 Task: Search one way flight ticket for 3 adults, 3 children in business from Greensboro: Piedmont Triad International Airport to Jacksonville: Albert J. Ellis Airport on 8-3-2023. Choice of flights is Frontier. Number of bags: 4 checked bags. Price is upto 74000. Outbound departure time preference is 4:30.
Action: Mouse moved to (279, 374)
Screenshot: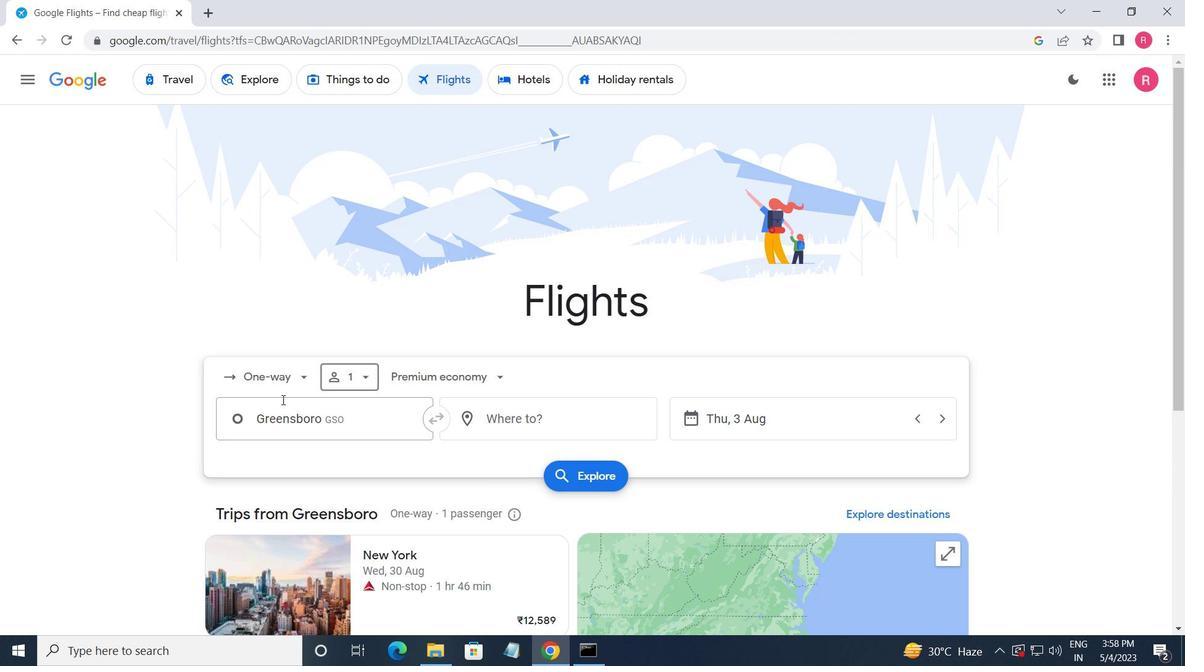 
Action: Mouse pressed left at (279, 374)
Screenshot: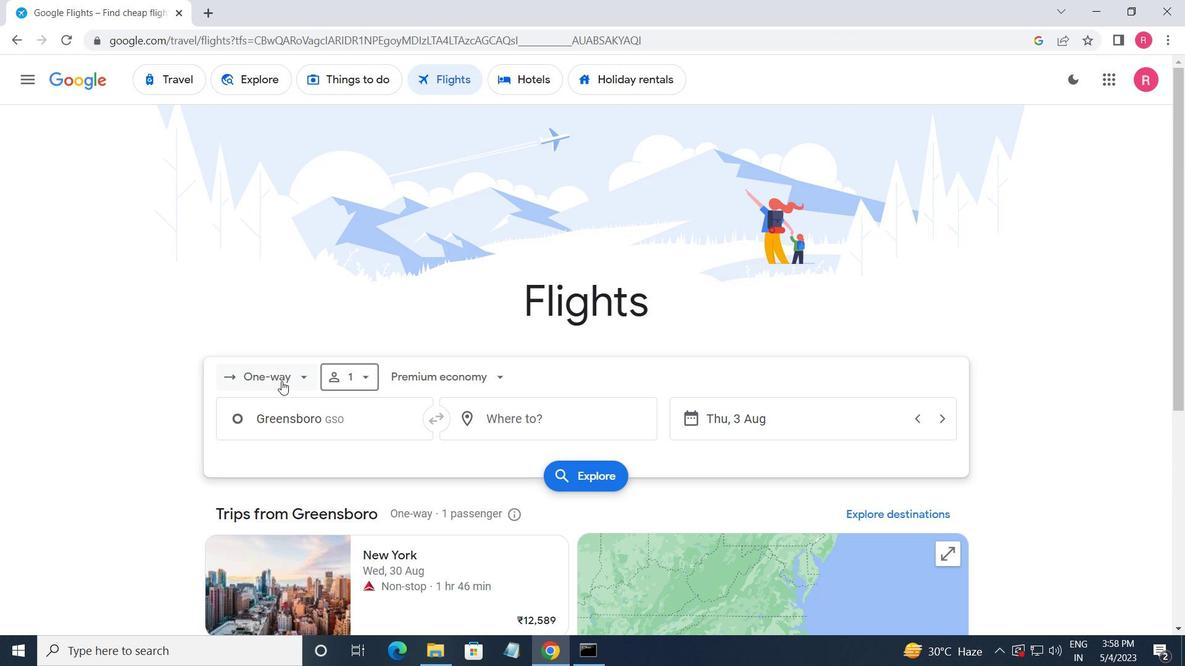 
Action: Mouse moved to (291, 459)
Screenshot: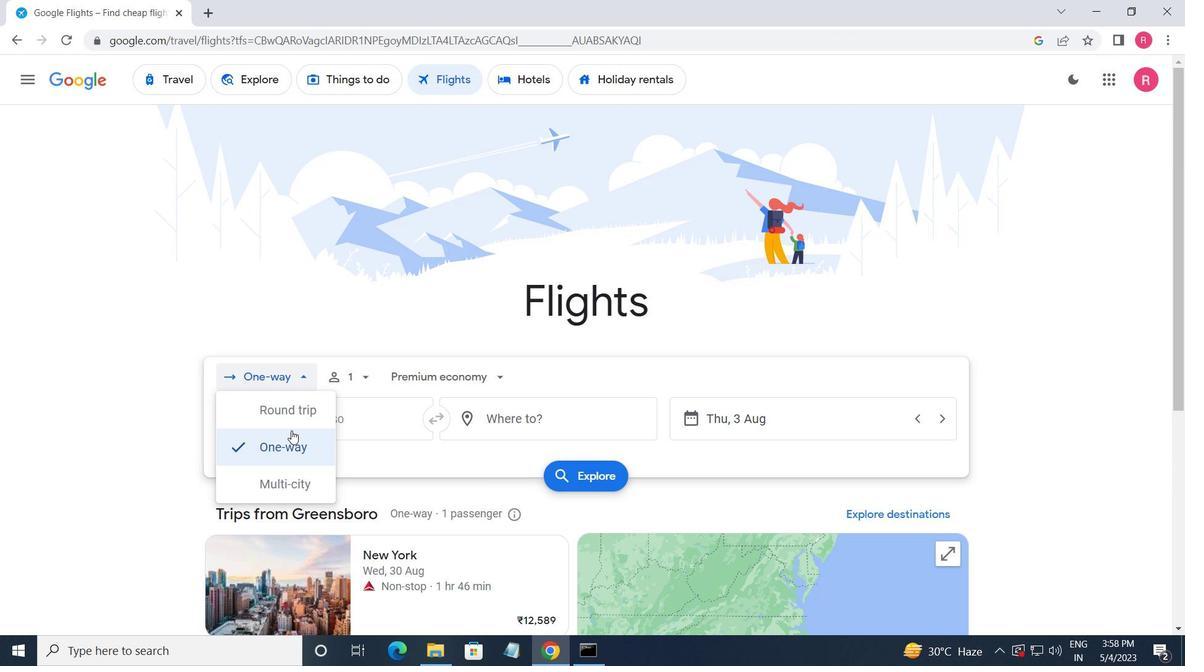 
Action: Mouse pressed left at (291, 459)
Screenshot: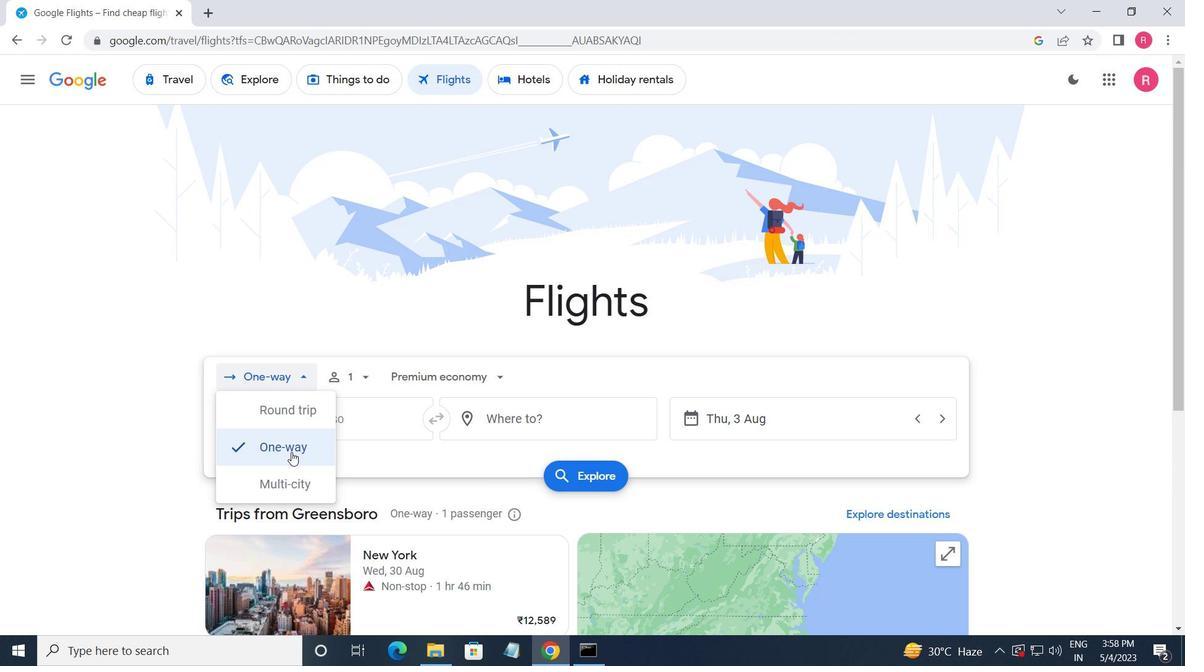 
Action: Mouse moved to (338, 390)
Screenshot: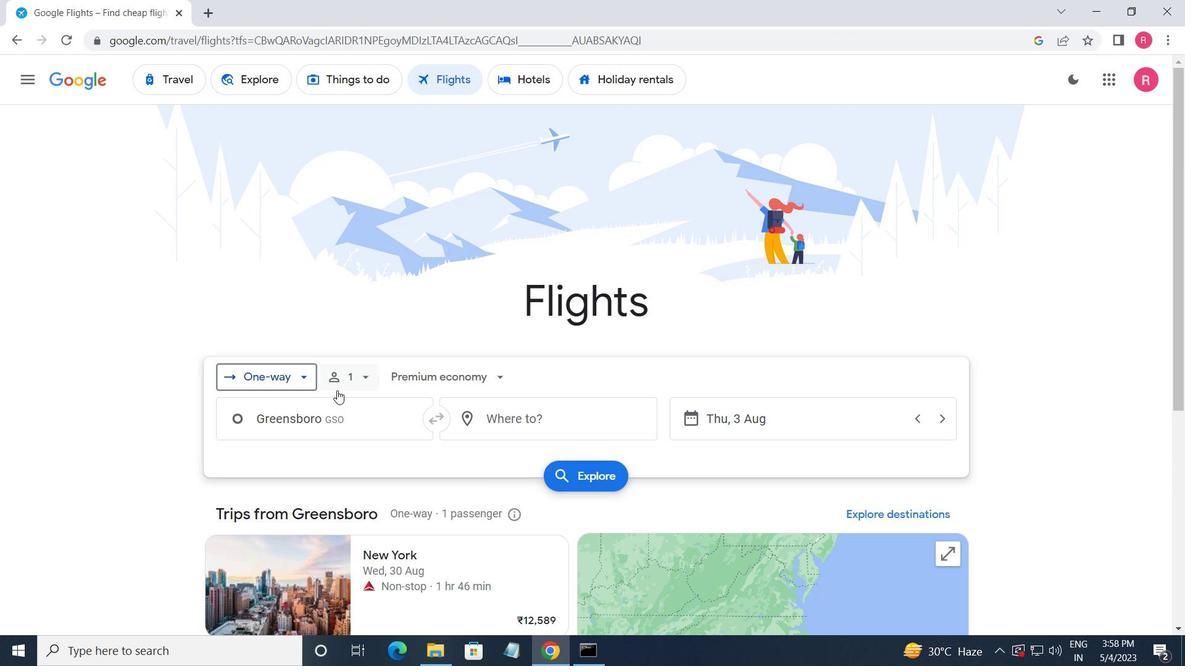 
Action: Mouse pressed left at (338, 390)
Screenshot: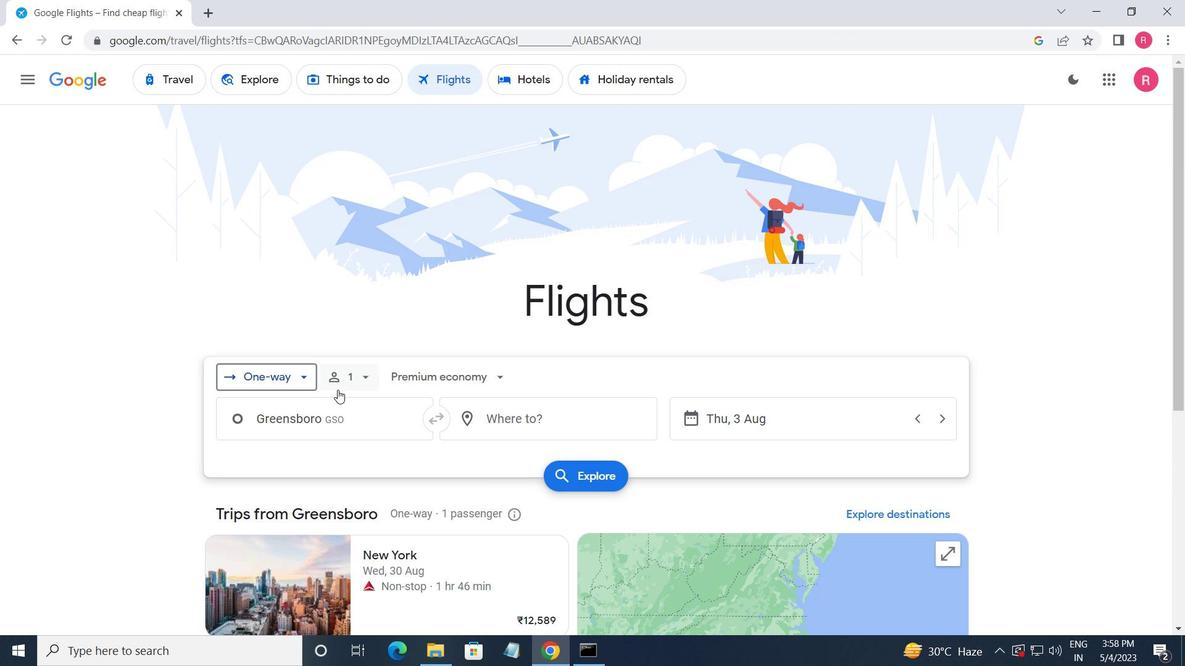 
Action: Mouse moved to (482, 405)
Screenshot: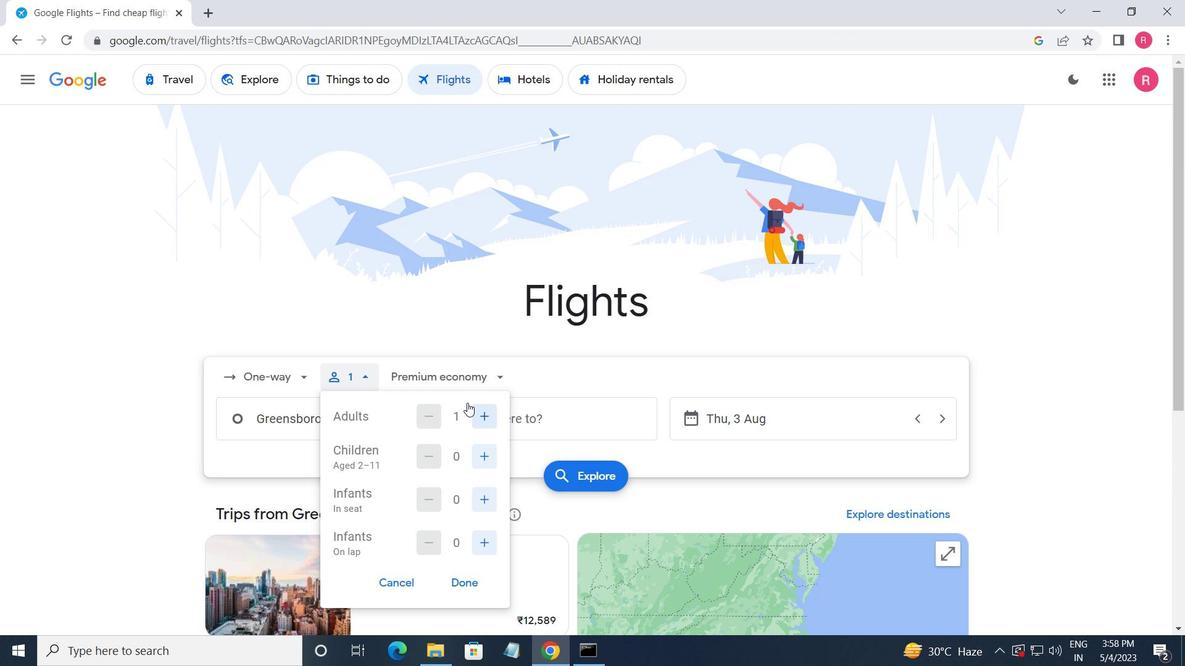 
Action: Mouse pressed left at (482, 405)
Screenshot: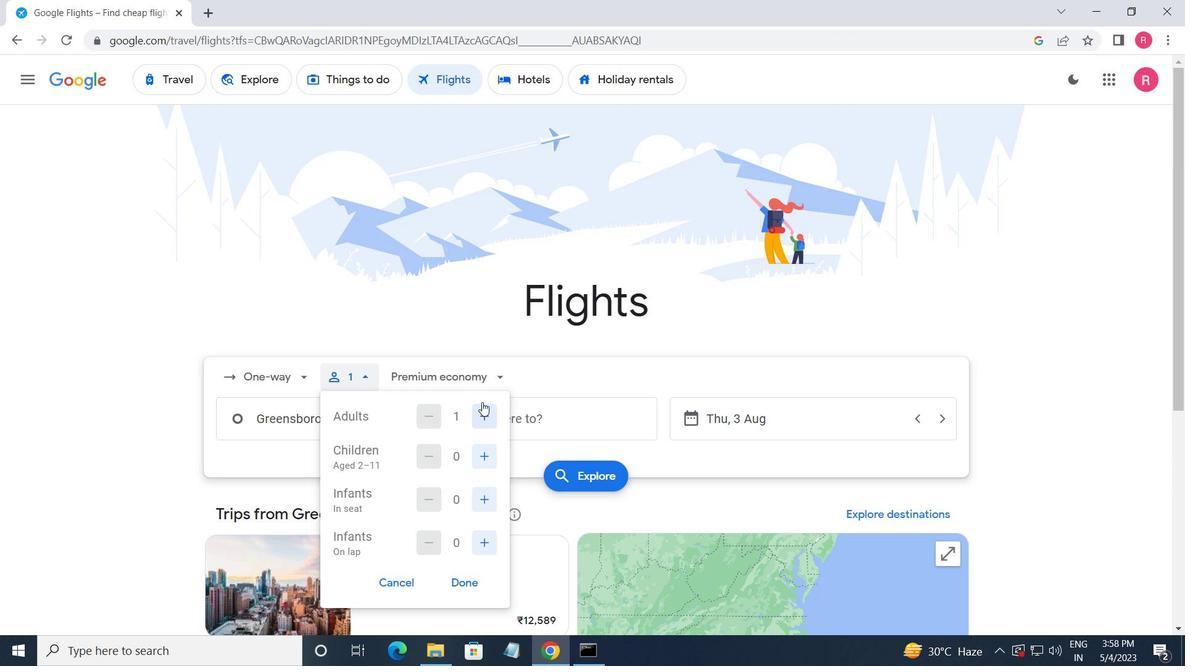 
Action: Mouse moved to (482, 407)
Screenshot: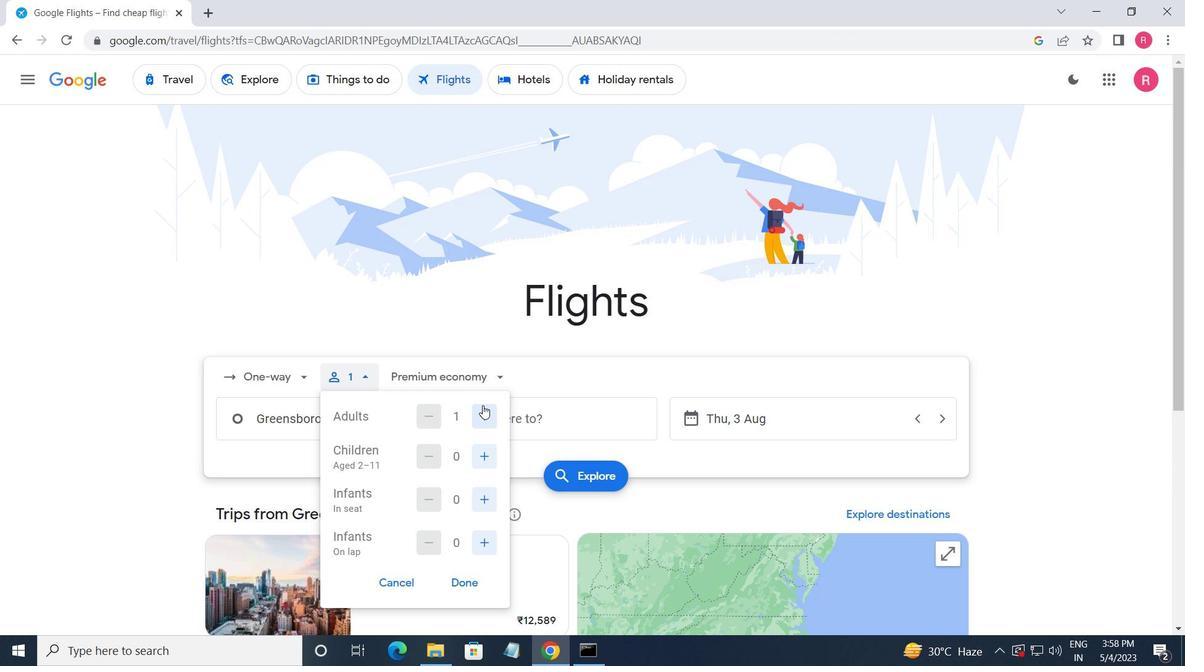 
Action: Mouse pressed left at (482, 407)
Screenshot: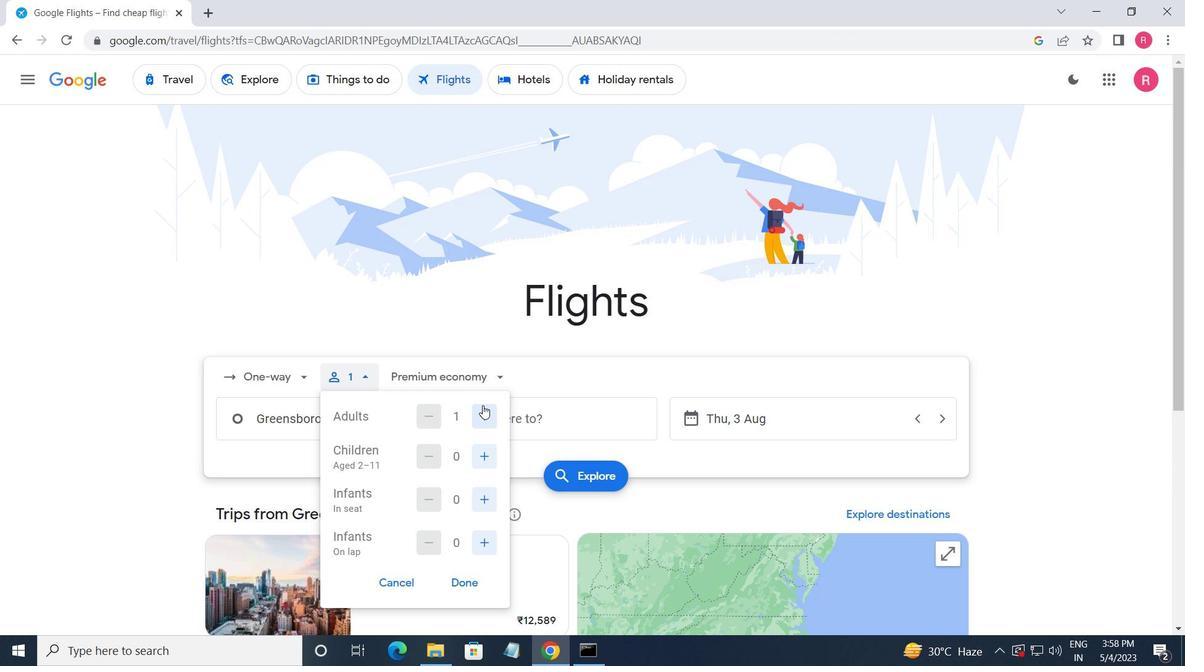 
Action: Mouse moved to (481, 460)
Screenshot: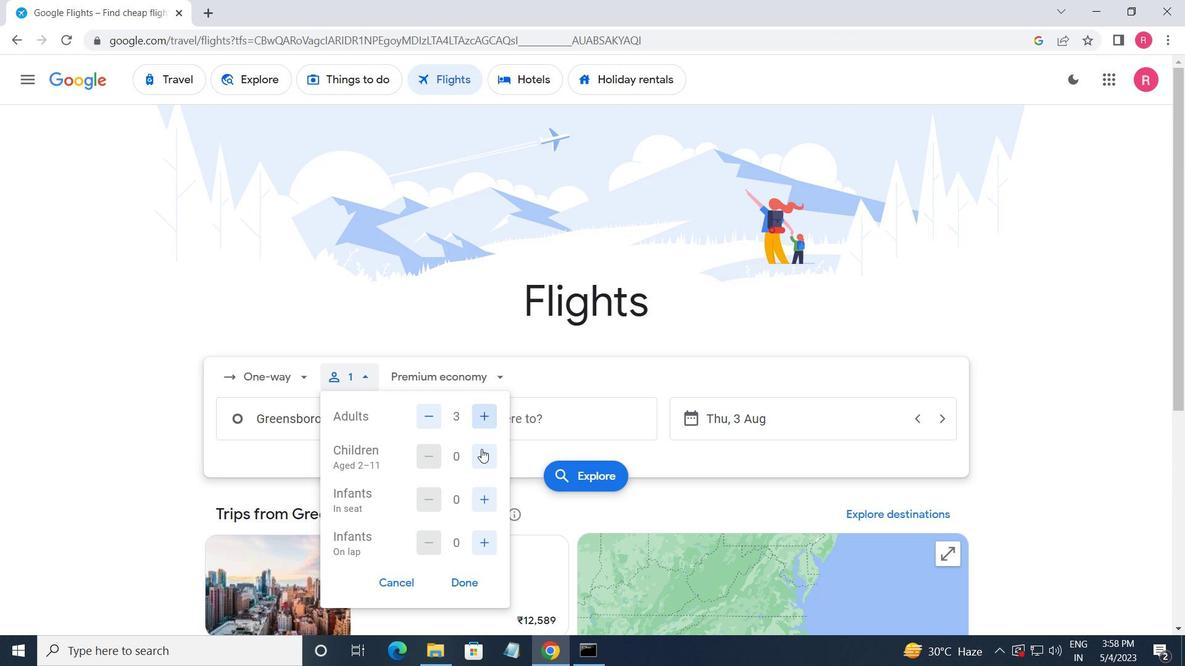 
Action: Mouse pressed left at (481, 460)
Screenshot: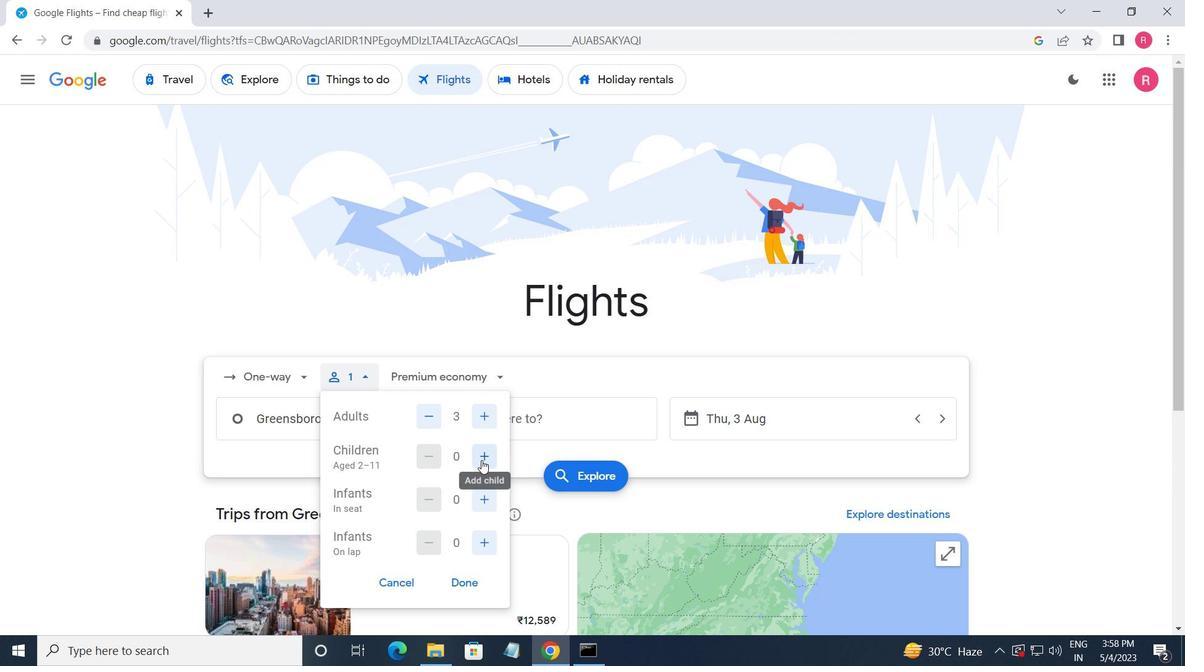 
Action: Mouse pressed left at (481, 460)
Screenshot: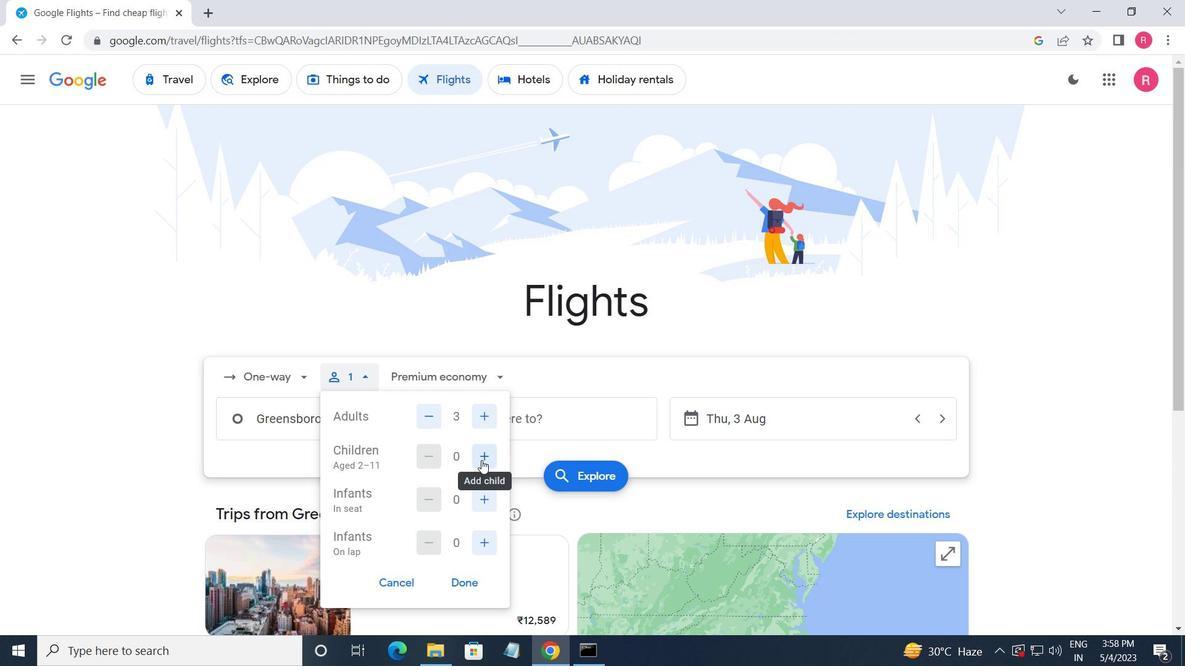 
Action: Mouse pressed left at (481, 460)
Screenshot: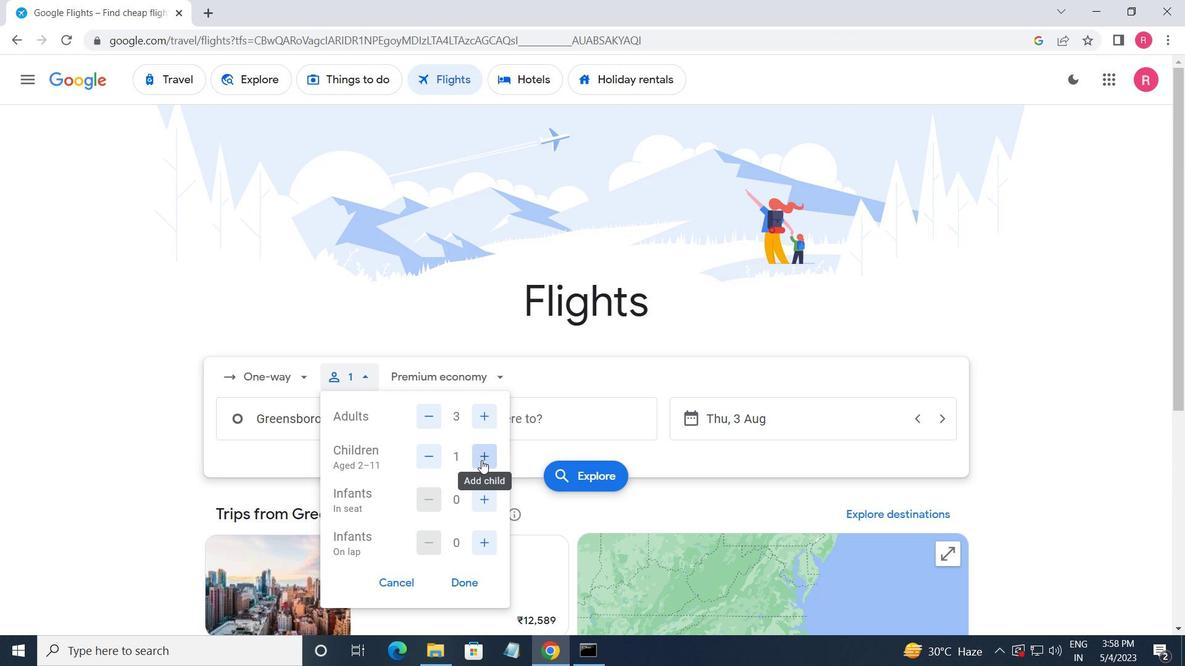 
Action: Mouse moved to (476, 379)
Screenshot: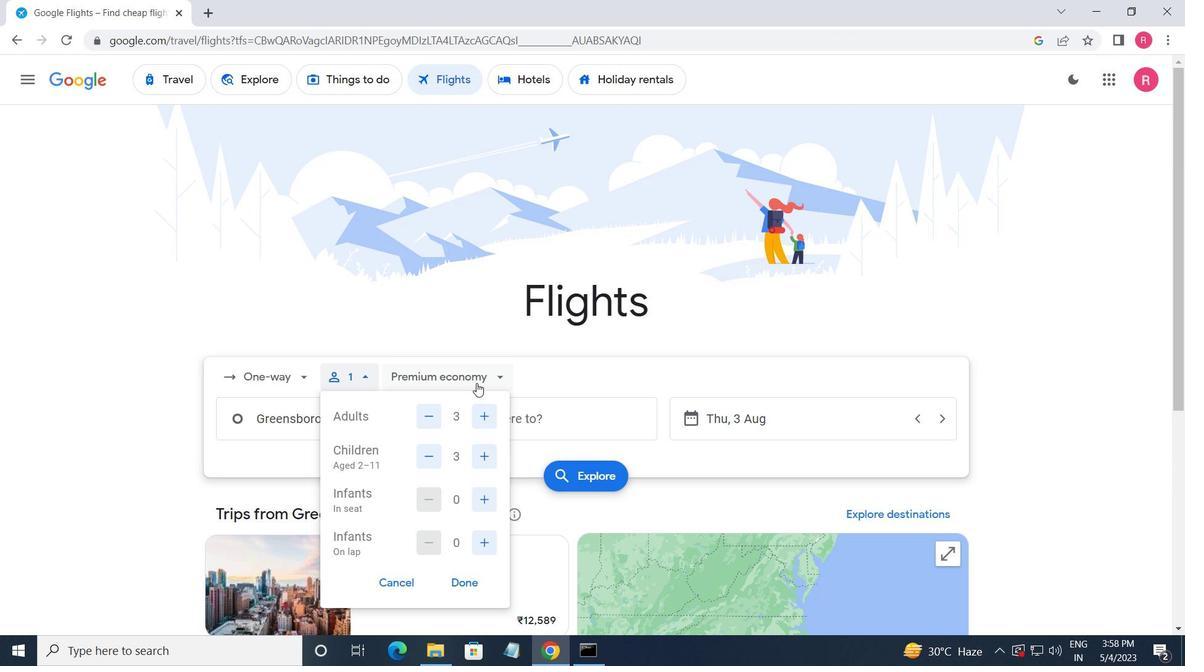 
Action: Mouse pressed left at (476, 379)
Screenshot: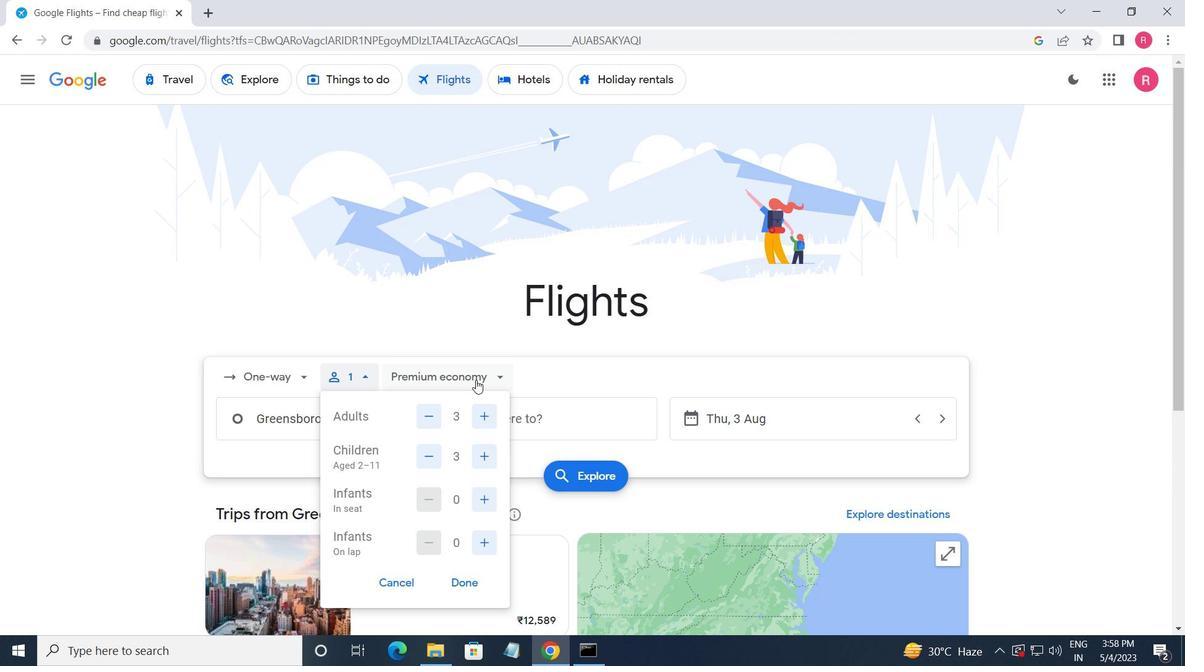 
Action: Mouse moved to (459, 477)
Screenshot: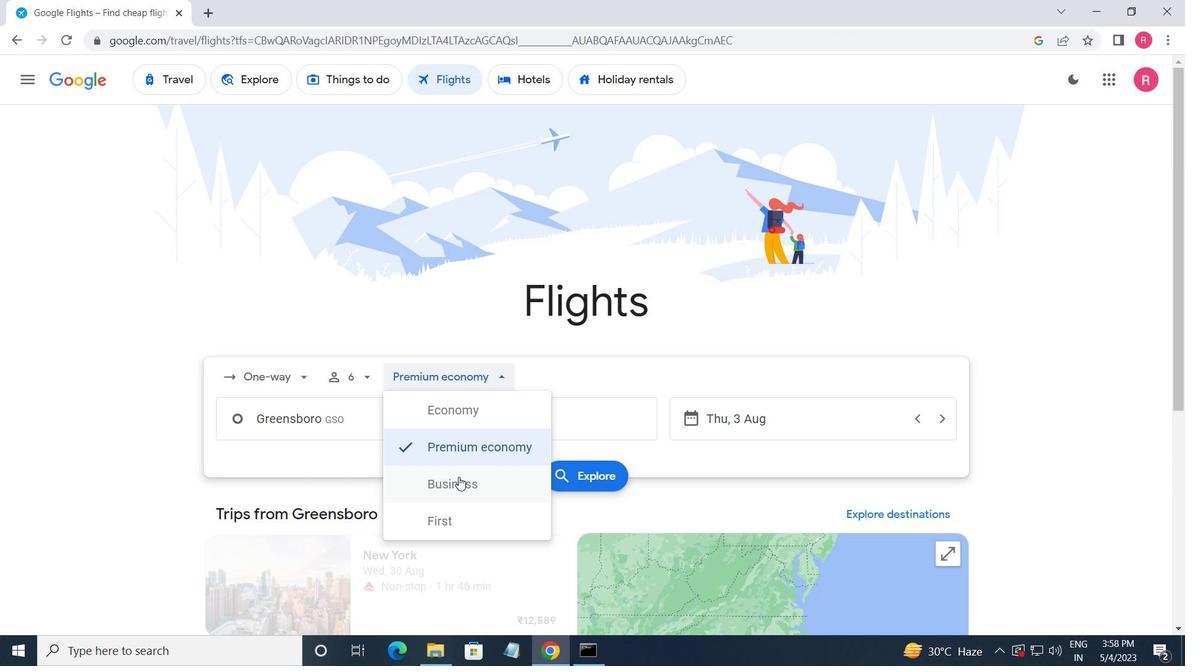 
Action: Mouse pressed left at (459, 477)
Screenshot: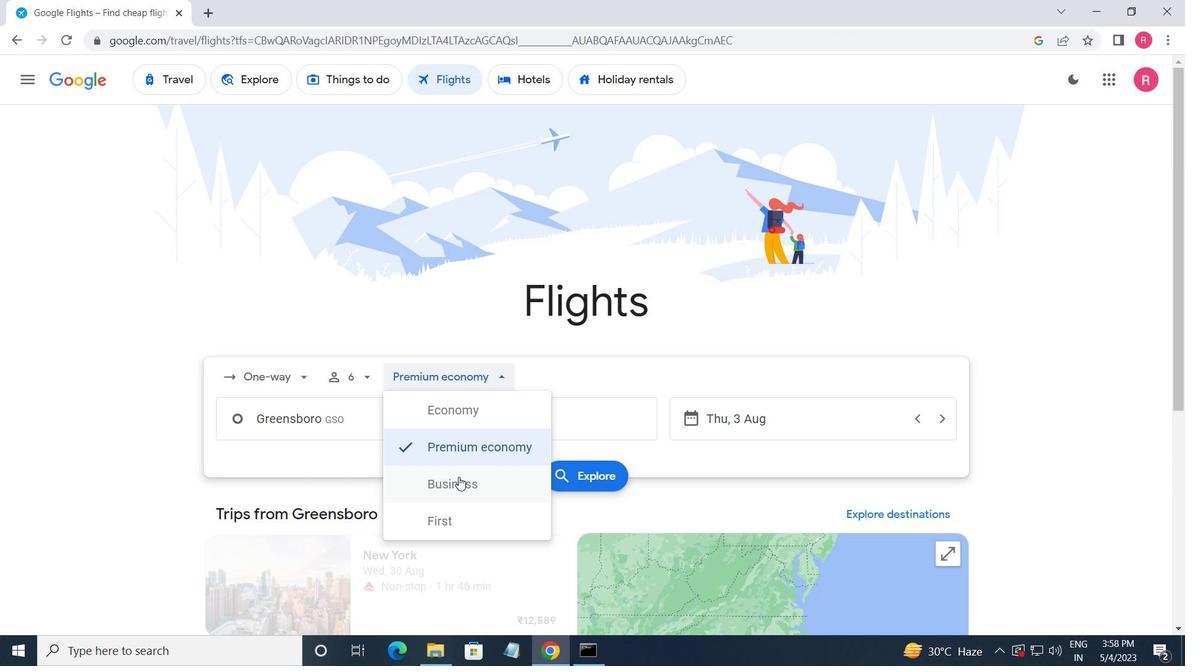 
Action: Mouse moved to (391, 430)
Screenshot: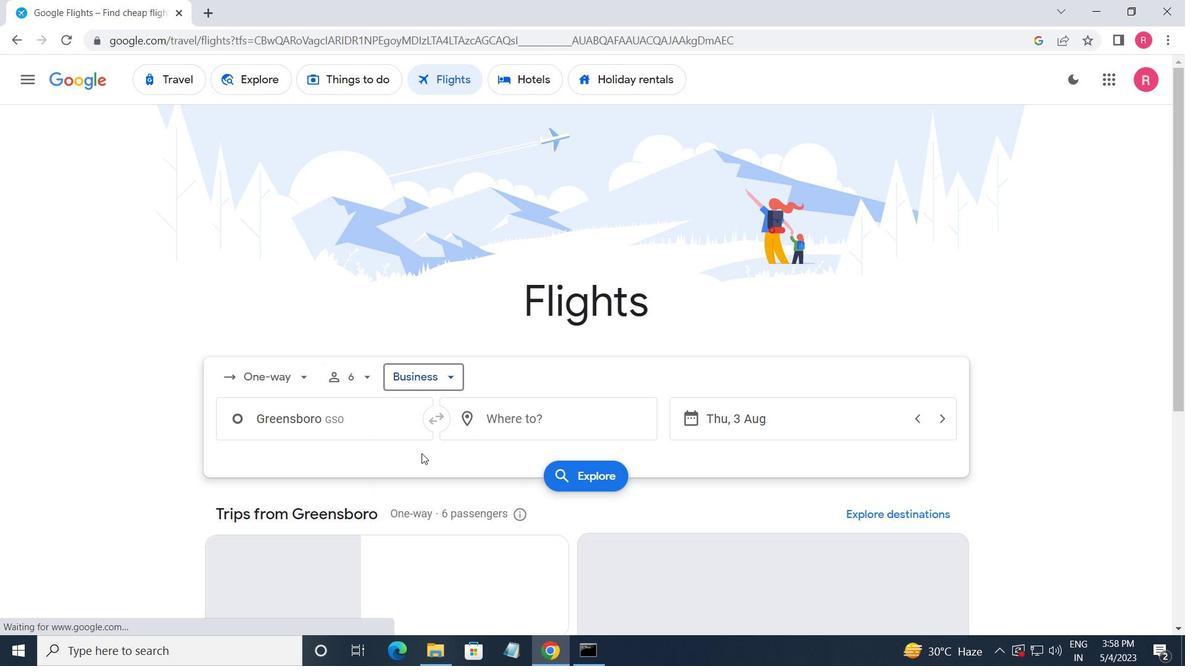 
Action: Mouse pressed left at (391, 430)
Screenshot: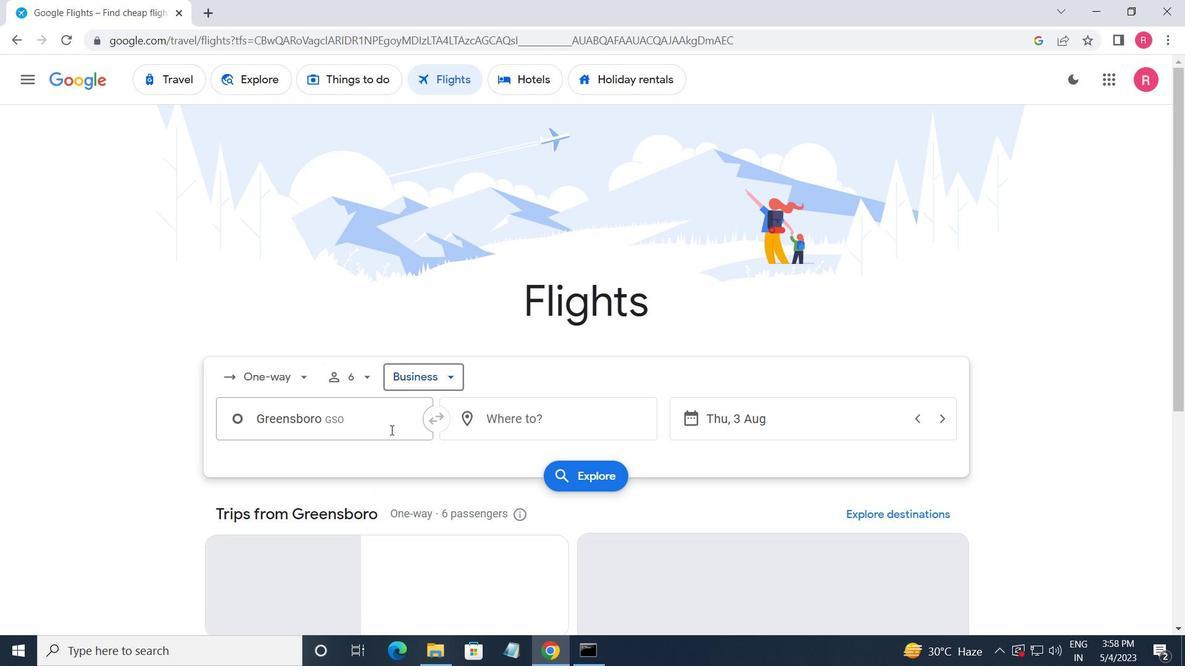 
Action: Mouse moved to (386, 499)
Screenshot: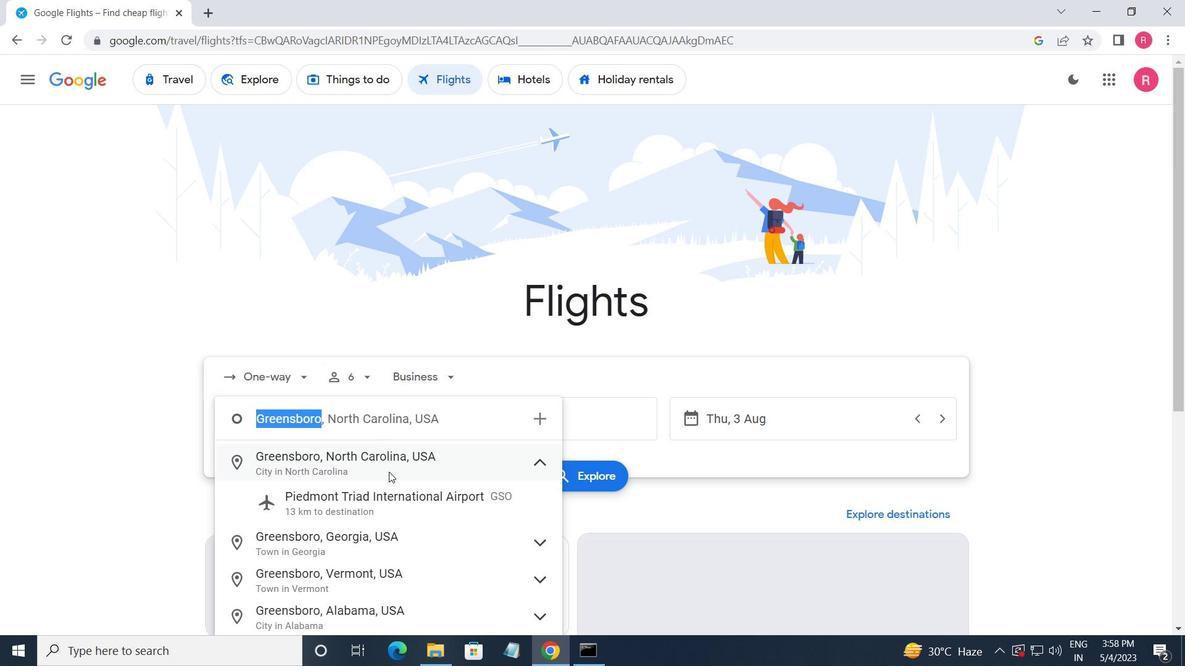 
Action: Mouse pressed left at (386, 499)
Screenshot: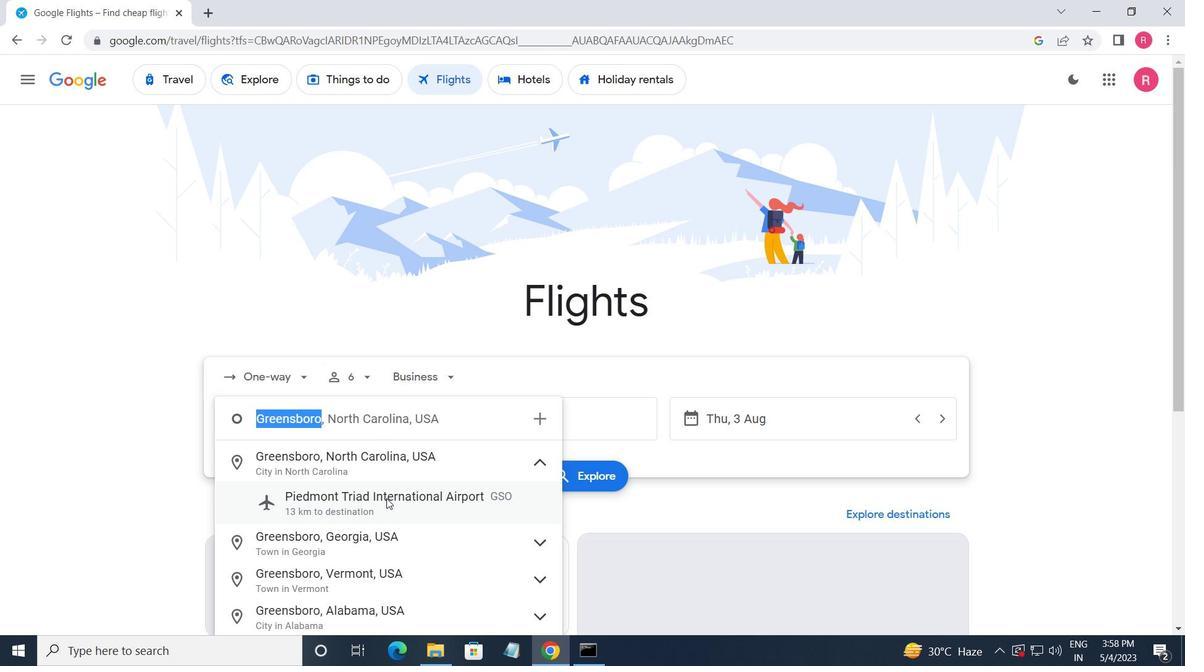 
Action: Mouse moved to (527, 431)
Screenshot: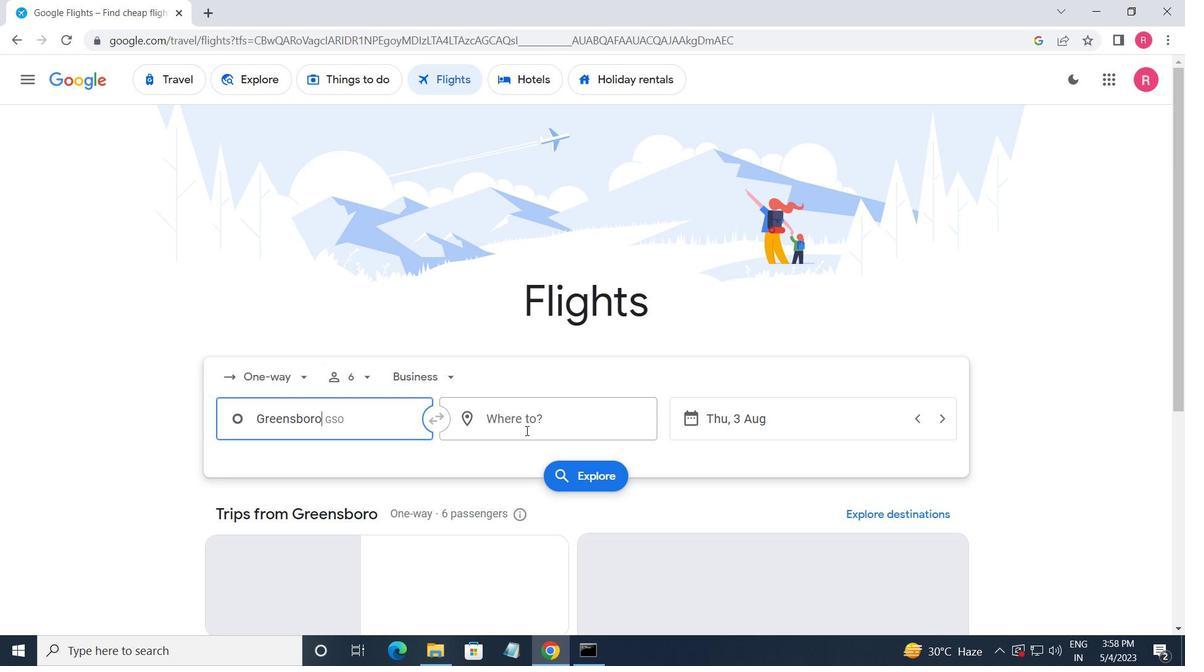 
Action: Mouse pressed left at (527, 431)
Screenshot: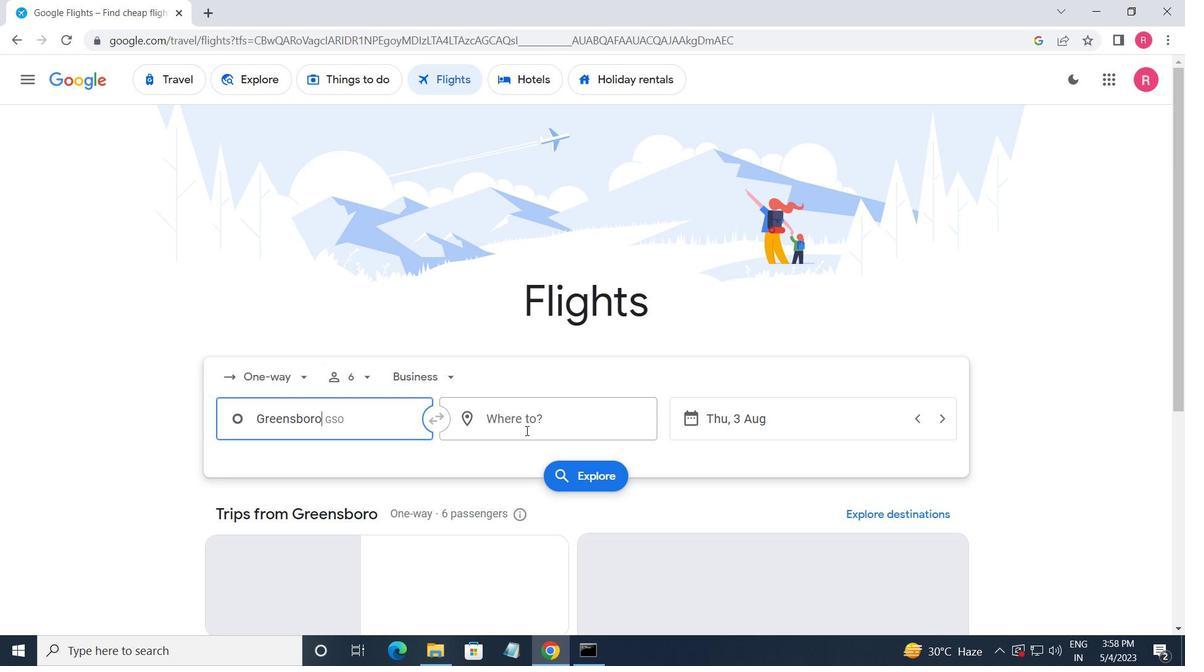 
Action: Mouse moved to (535, 566)
Screenshot: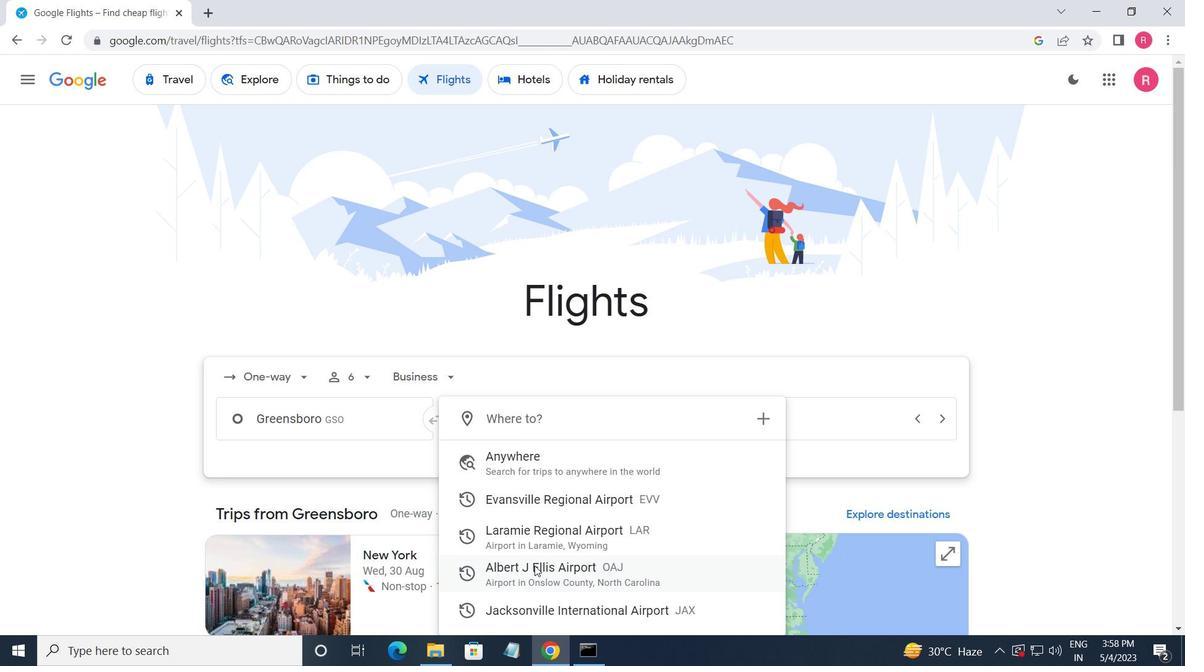 
Action: Mouse pressed left at (535, 566)
Screenshot: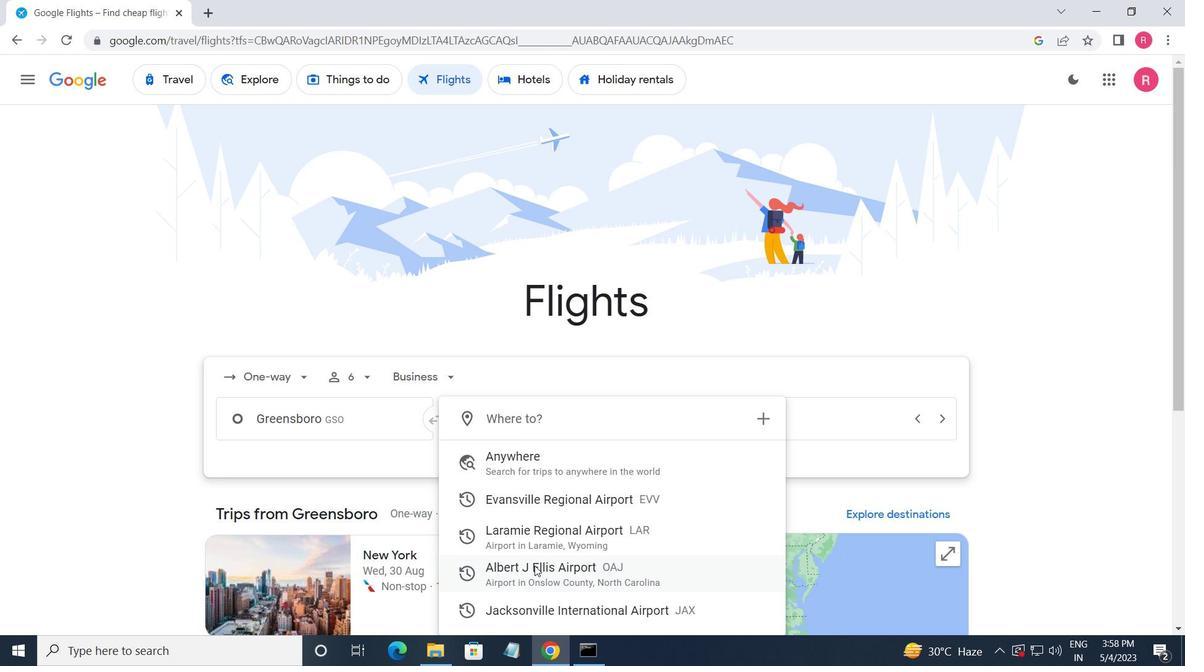 
Action: Mouse moved to (805, 427)
Screenshot: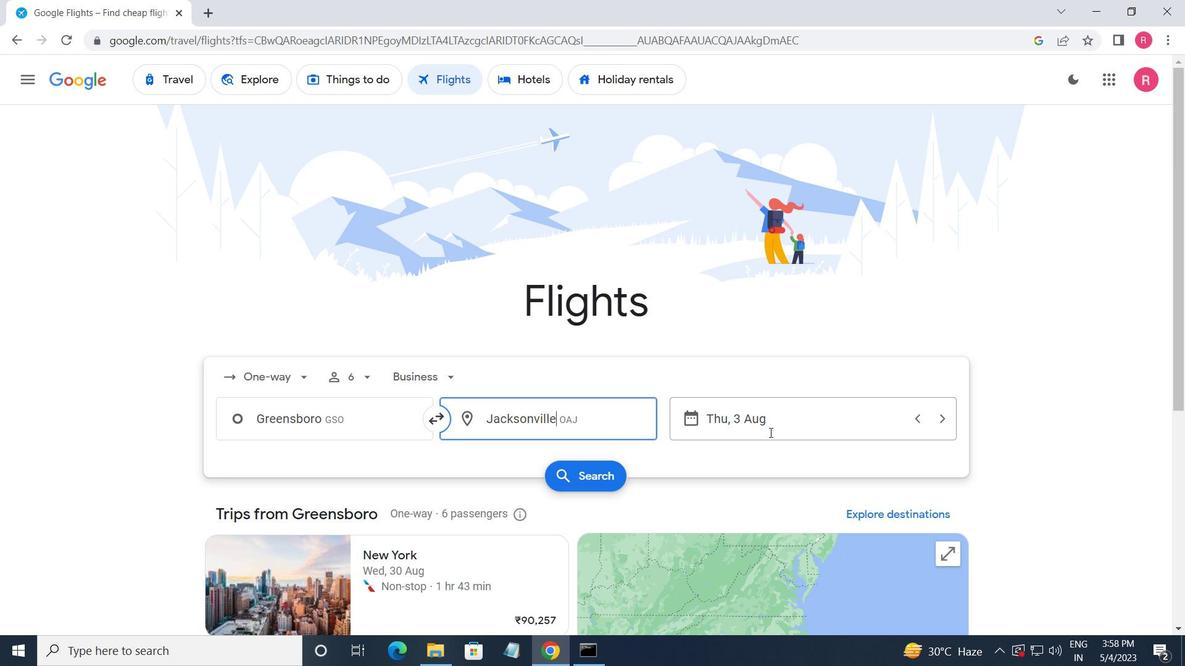 
Action: Mouse pressed left at (805, 427)
Screenshot: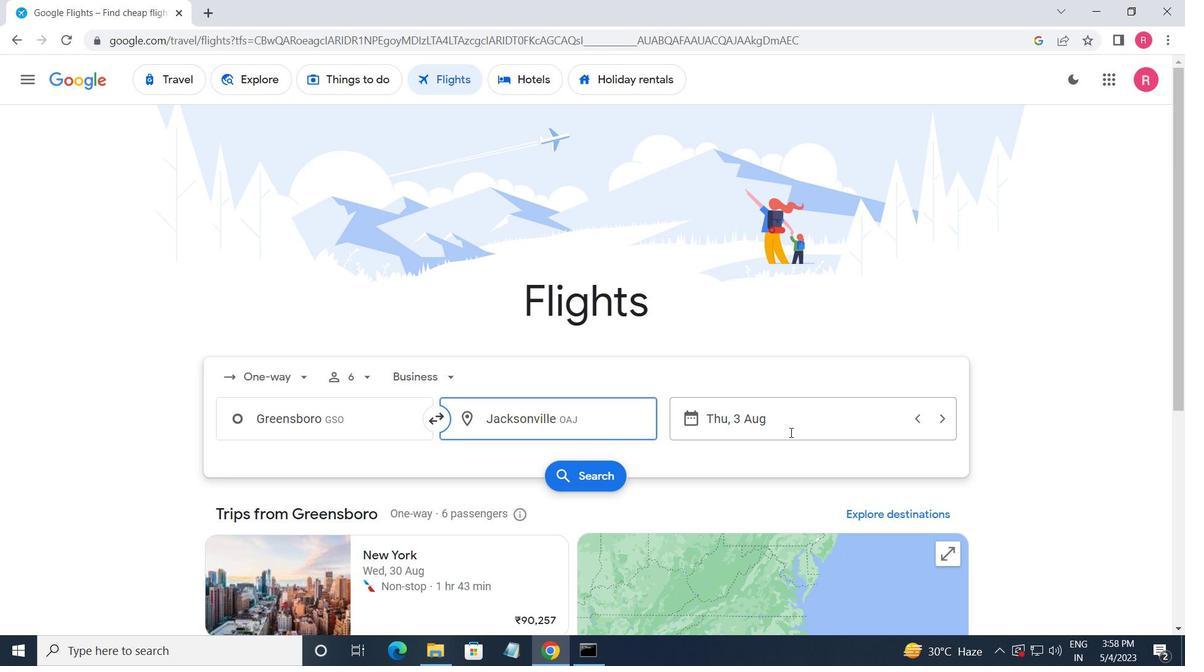 
Action: Mouse moved to (561, 363)
Screenshot: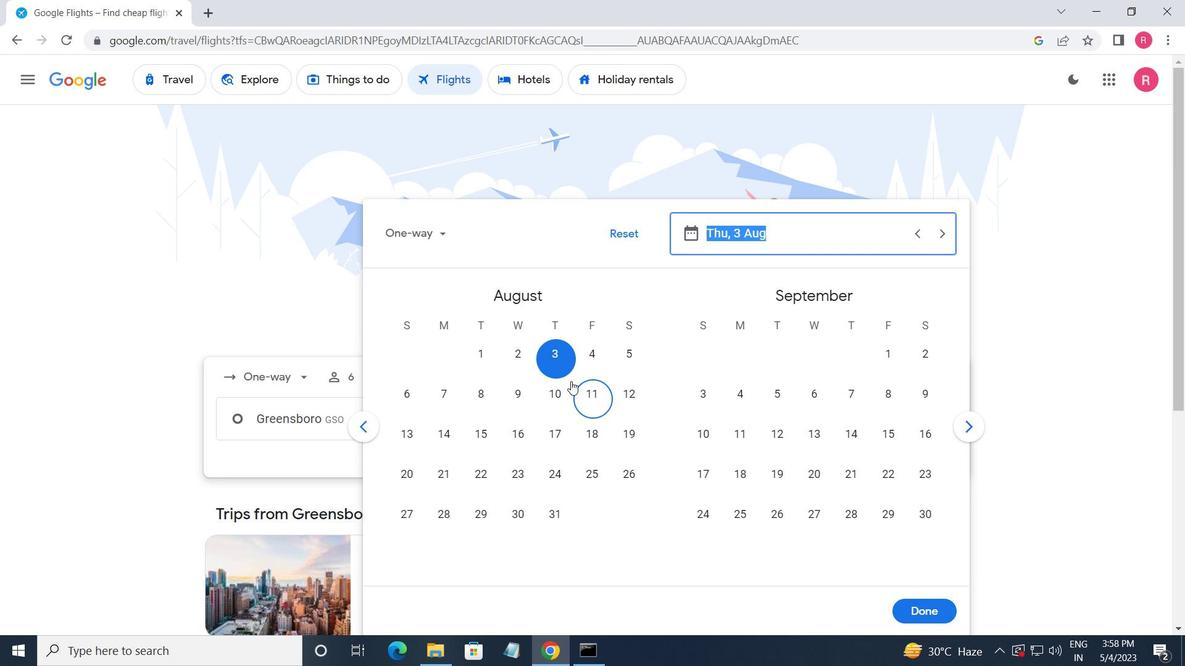 
Action: Mouse pressed left at (561, 363)
Screenshot: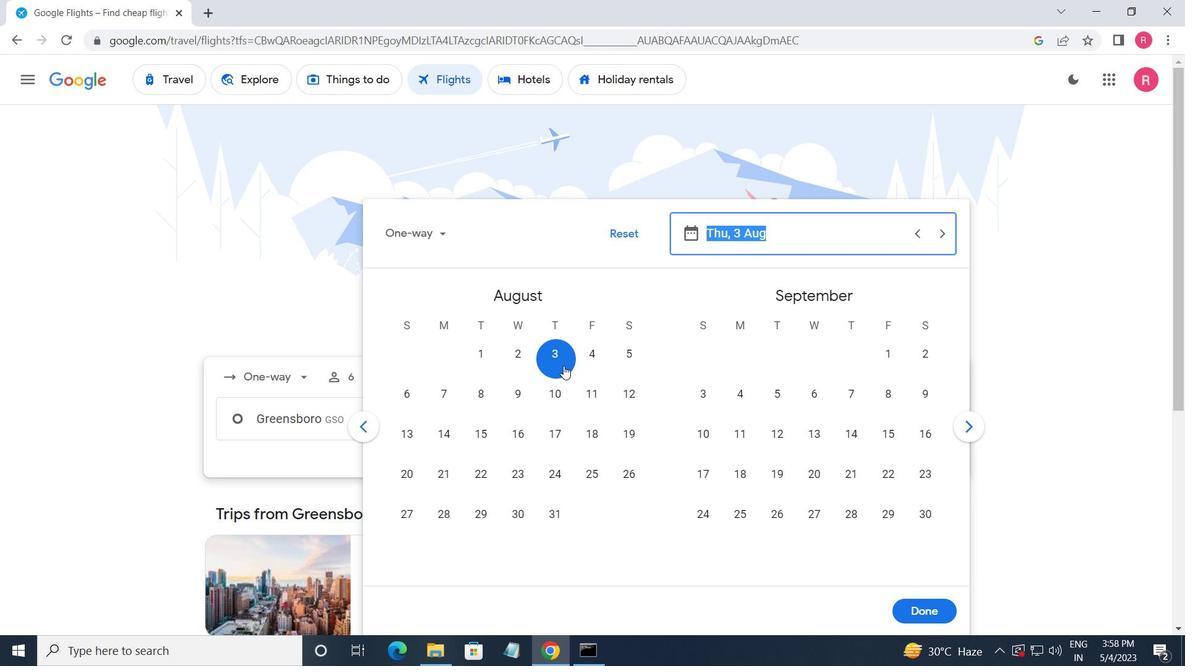 
Action: Mouse moved to (927, 608)
Screenshot: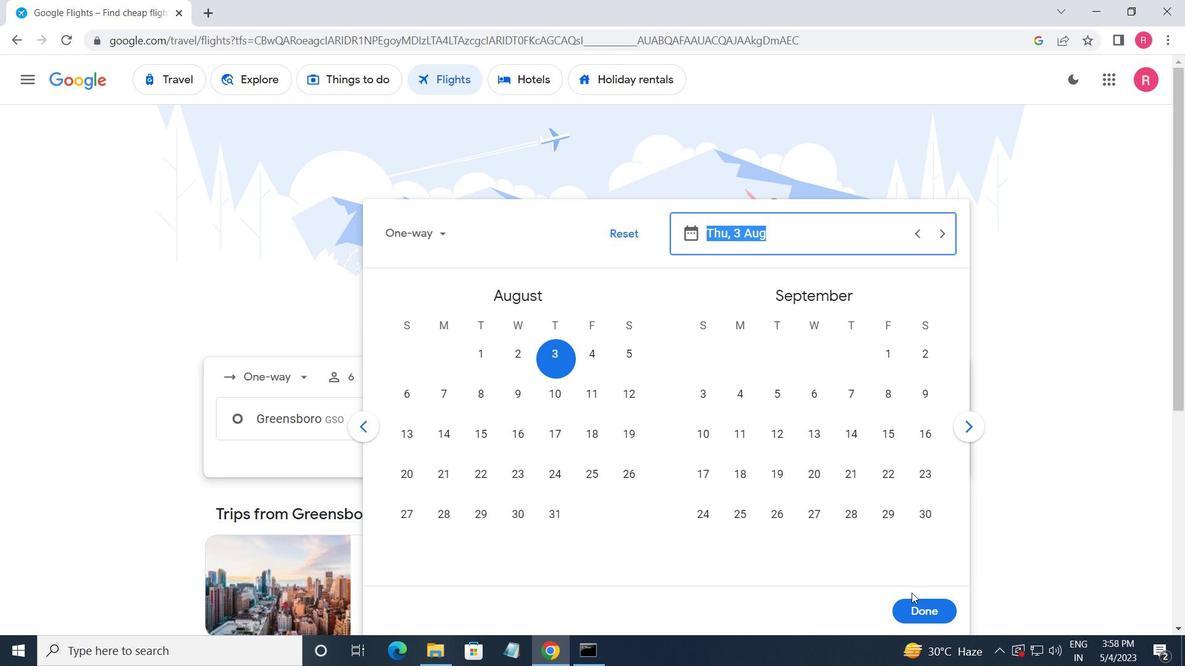 
Action: Mouse pressed left at (927, 608)
Screenshot: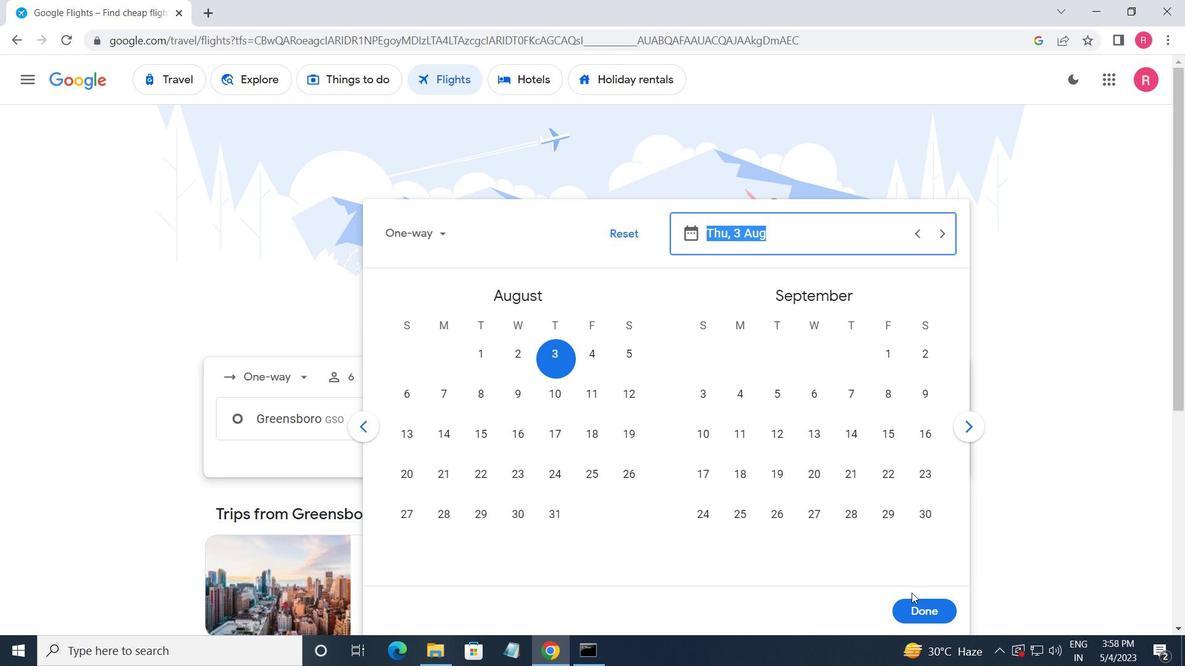 
Action: Mouse moved to (573, 468)
Screenshot: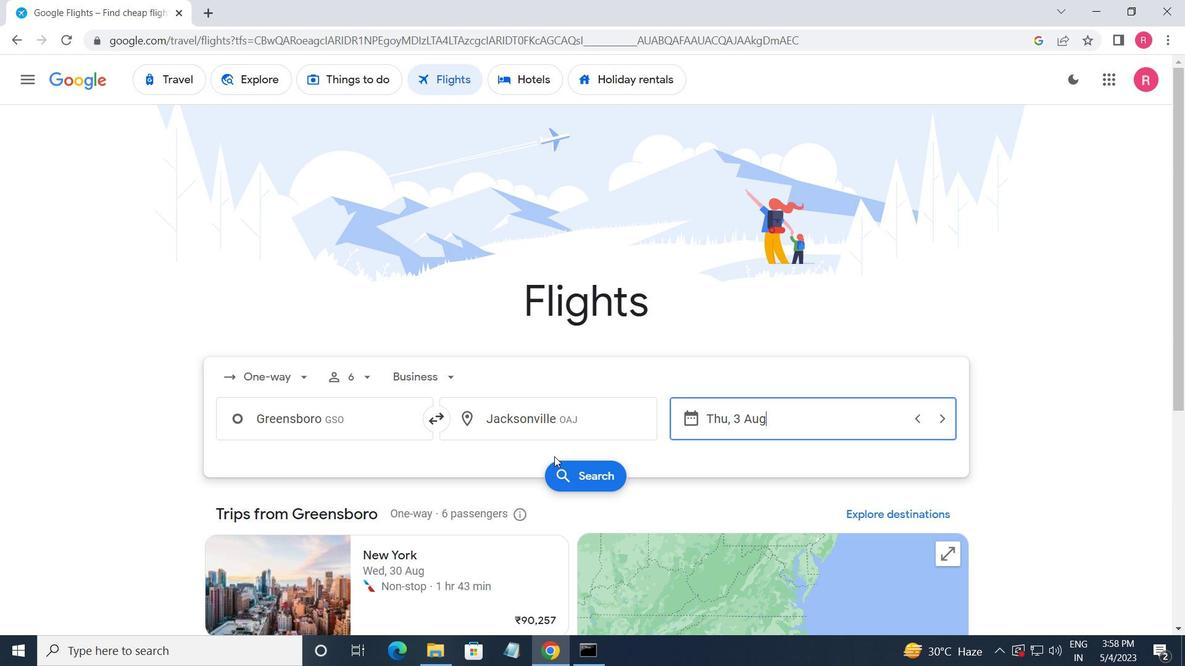 
Action: Mouse pressed left at (573, 468)
Screenshot: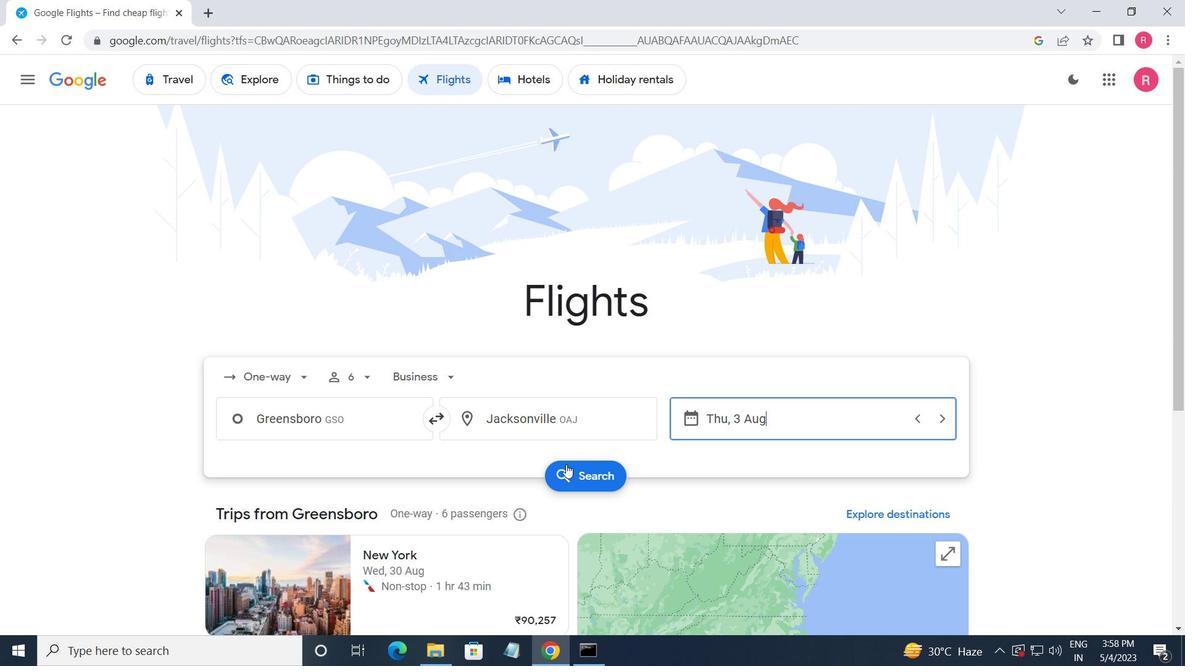 
Action: Mouse moved to (224, 222)
Screenshot: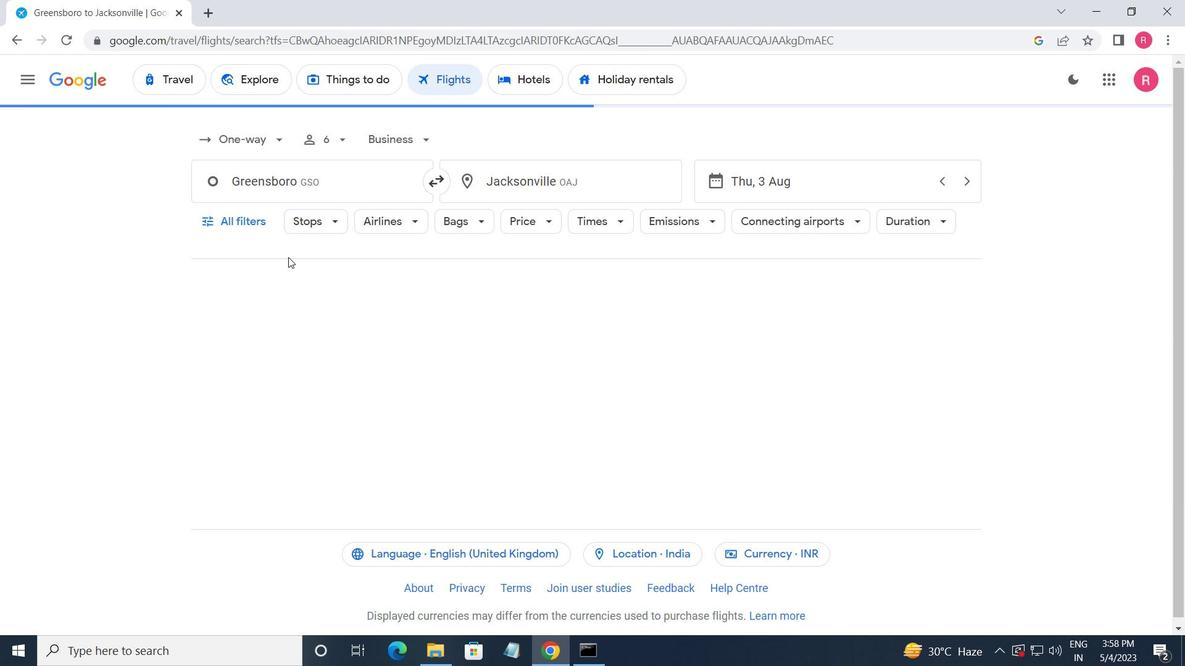 
Action: Mouse pressed left at (224, 222)
Screenshot: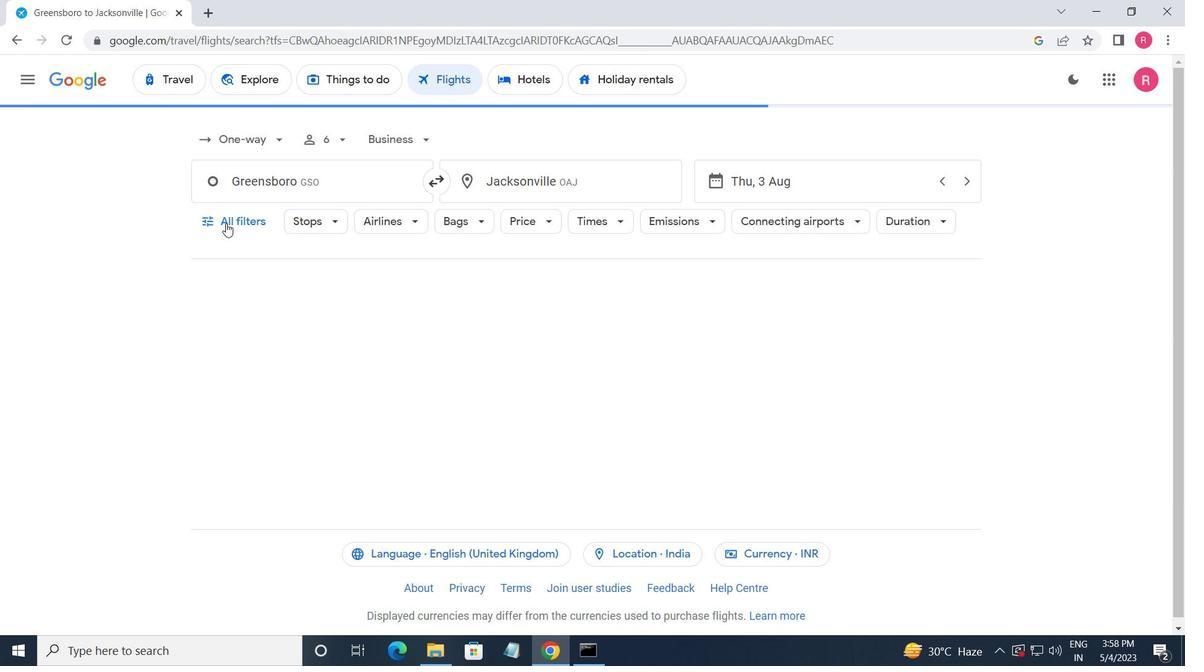
Action: Mouse moved to (309, 416)
Screenshot: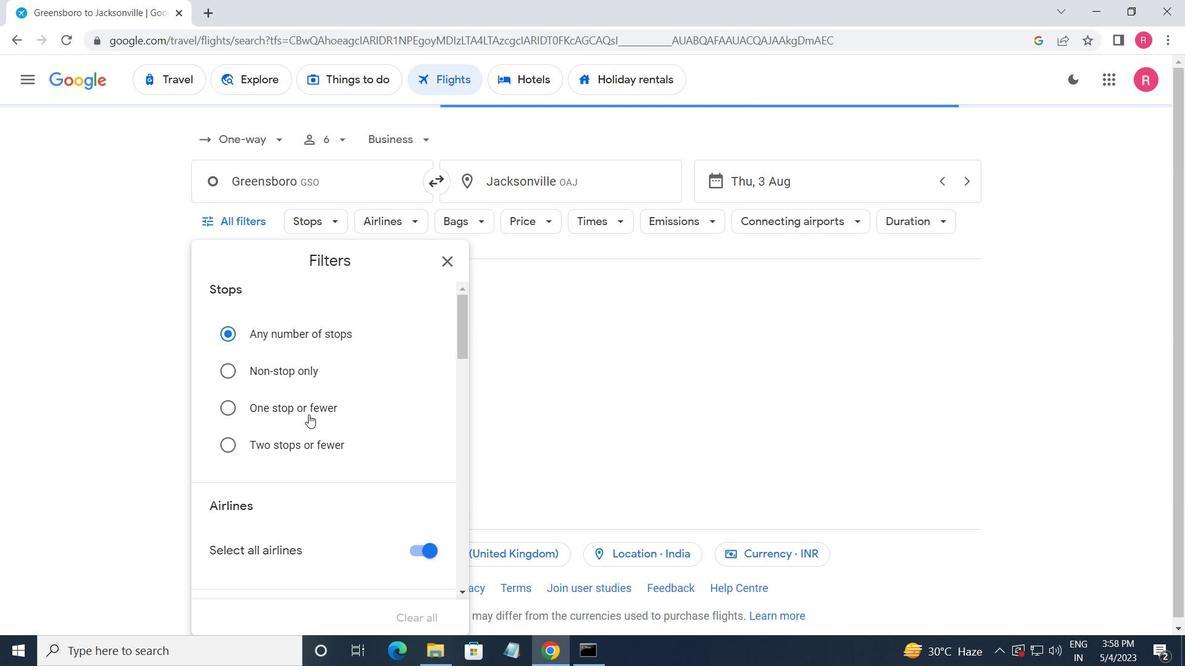 
Action: Mouse scrolled (309, 415) with delta (0, 0)
Screenshot: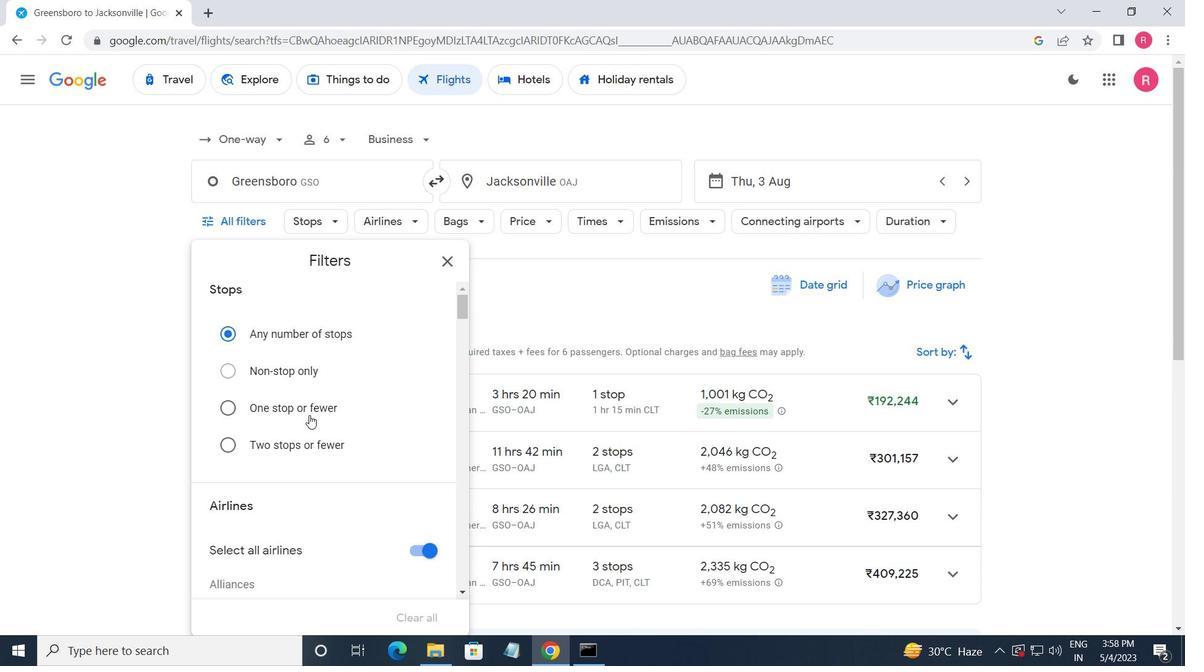 
Action: Mouse moved to (309, 416)
Screenshot: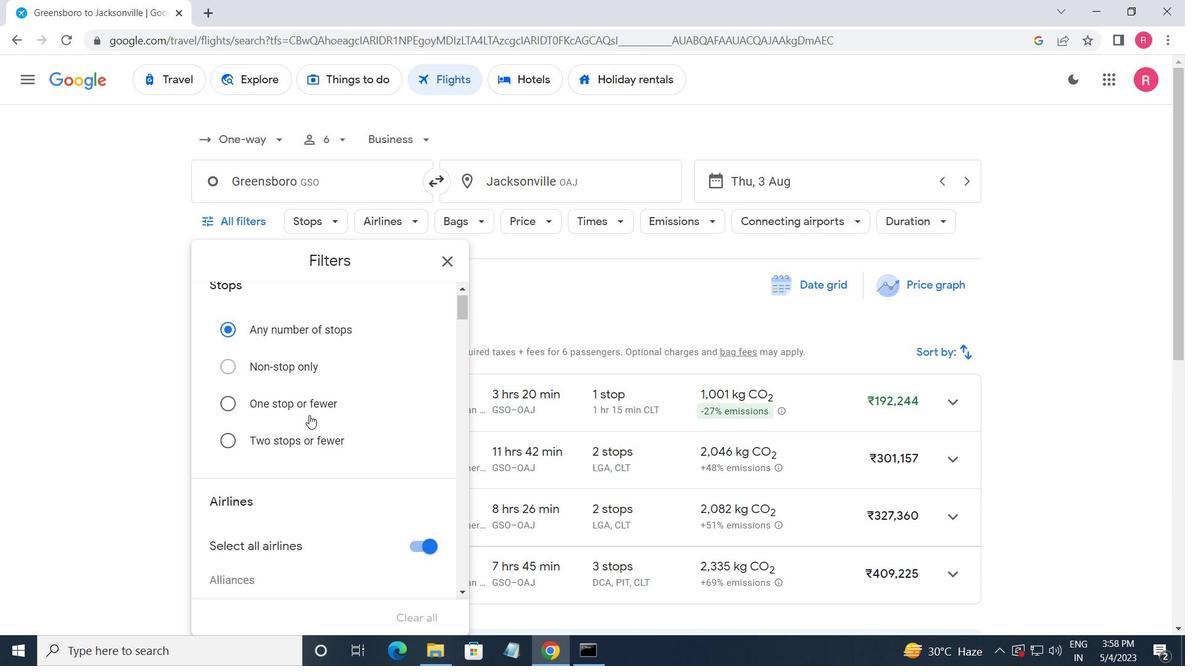 
Action: Mouse scrolled (309, 415) with delta (0, 0)
Screenshot: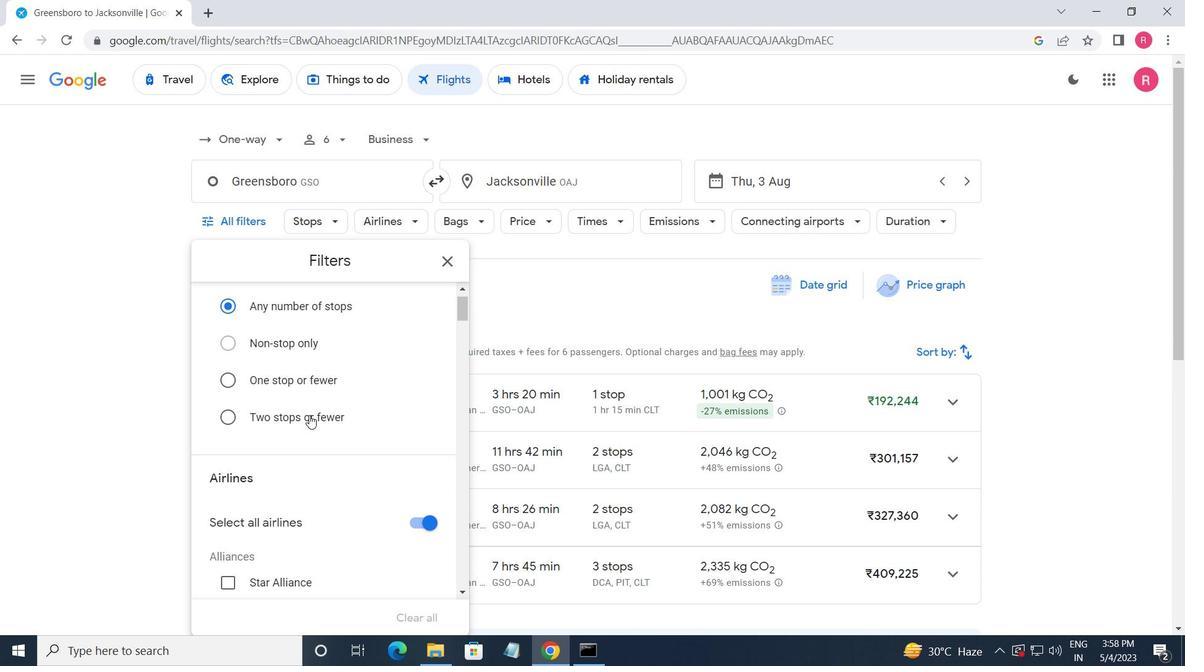 
Action: Mouse moved to (311, 416)
Screenshot: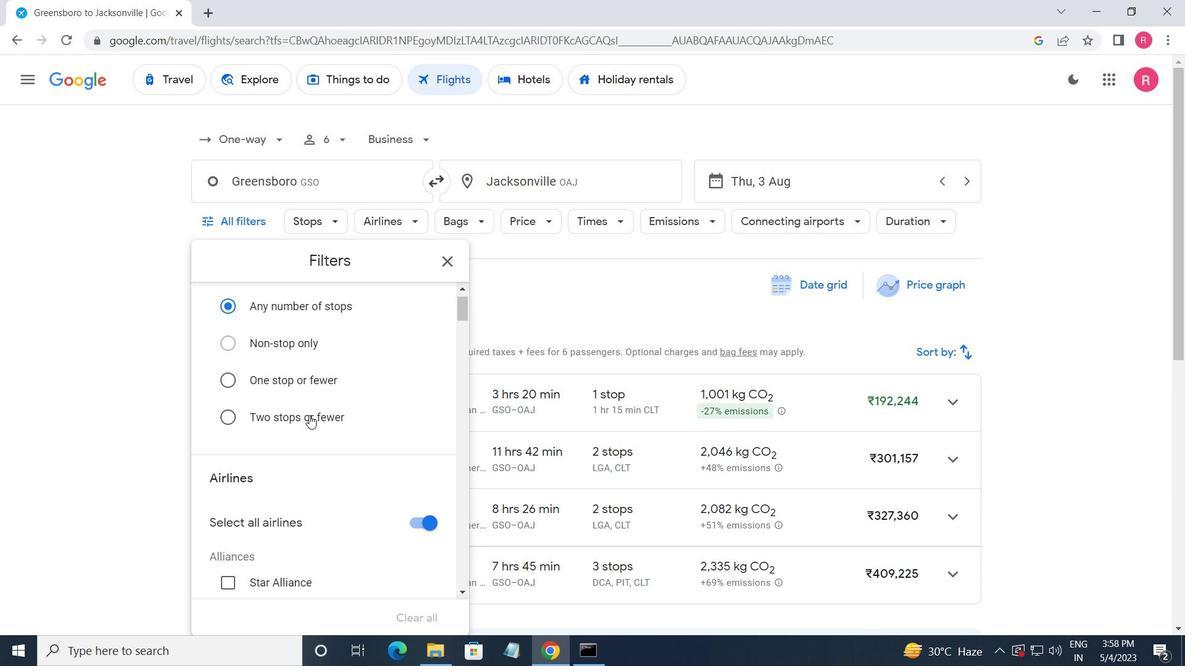 
Action: Mouse scrolled (311, 416) with delta (0, 0)
Screenshot: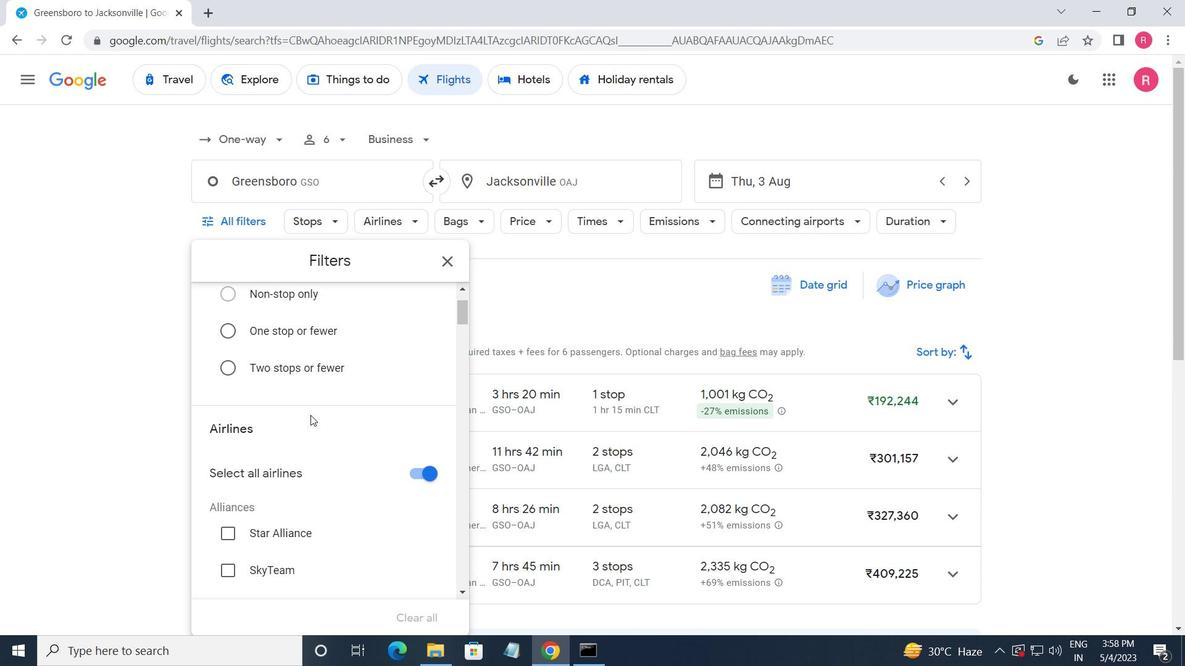 
Action: Mouse scrolled (311, 416) with delta (0, 0)
Screenshot: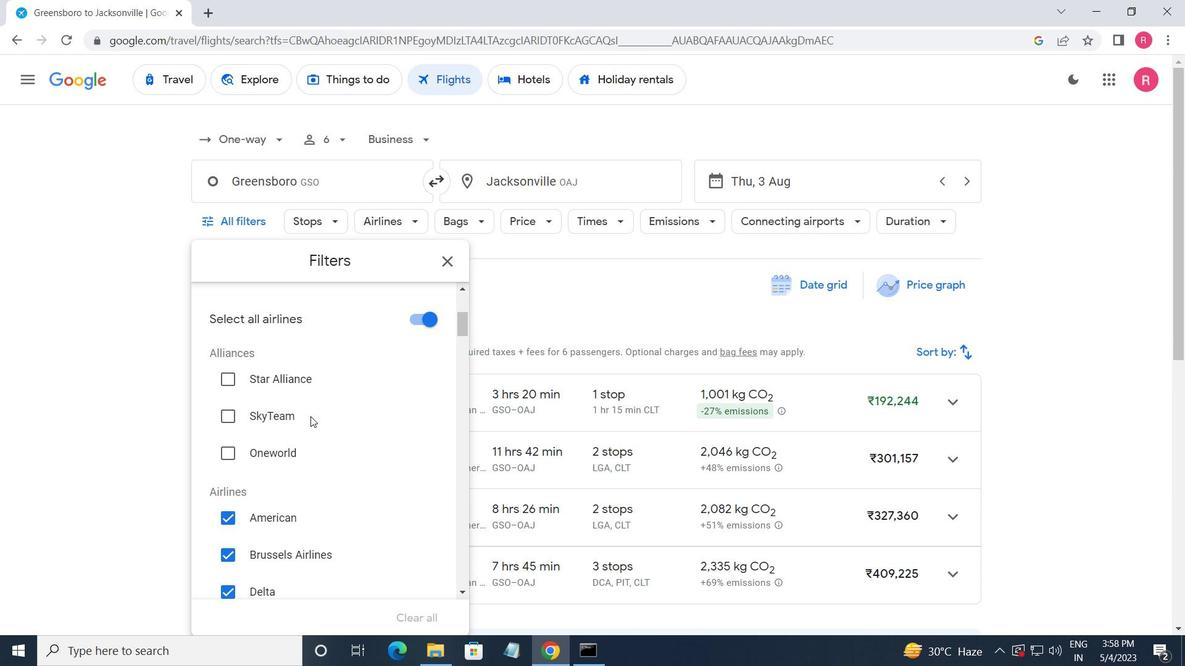 
Action: Mouse scrolled (311, 416) with delta (0, 0)
Screenshot: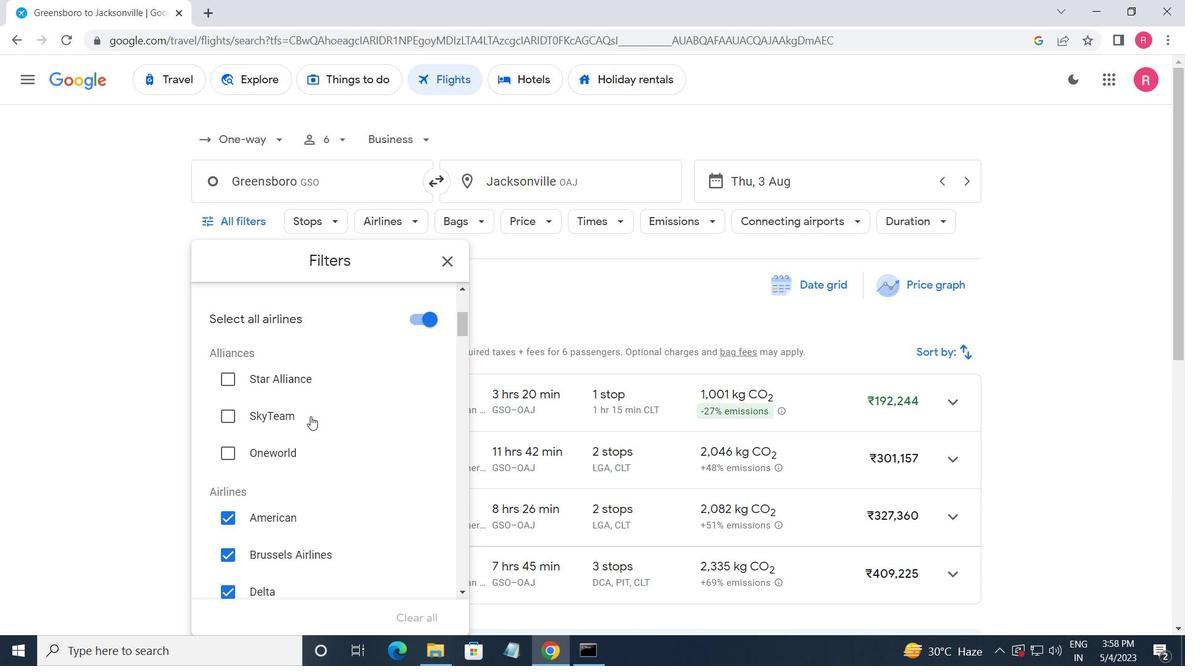 
Action: Mouse moved to (312, 417)
Screenshot: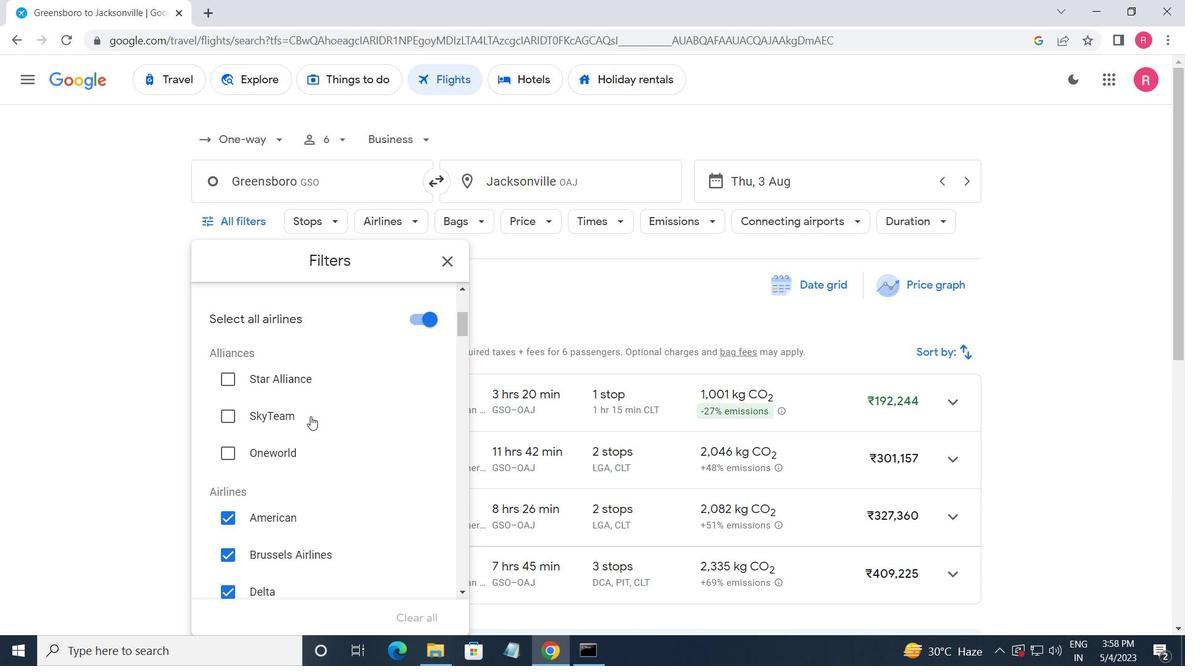 
Action: Mouse scrolled (312, 418) with delta (0, 0)
Screenshot: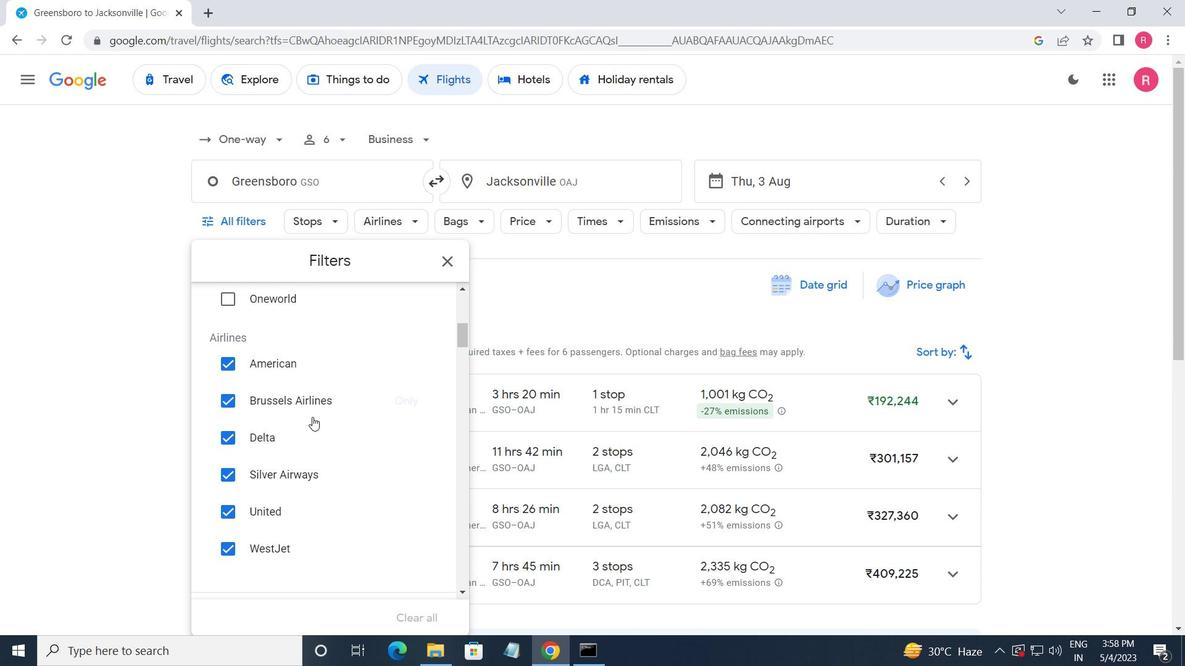 
Action: Mouse scrolled (312, 418) with delta (0, 0)
Screenshot: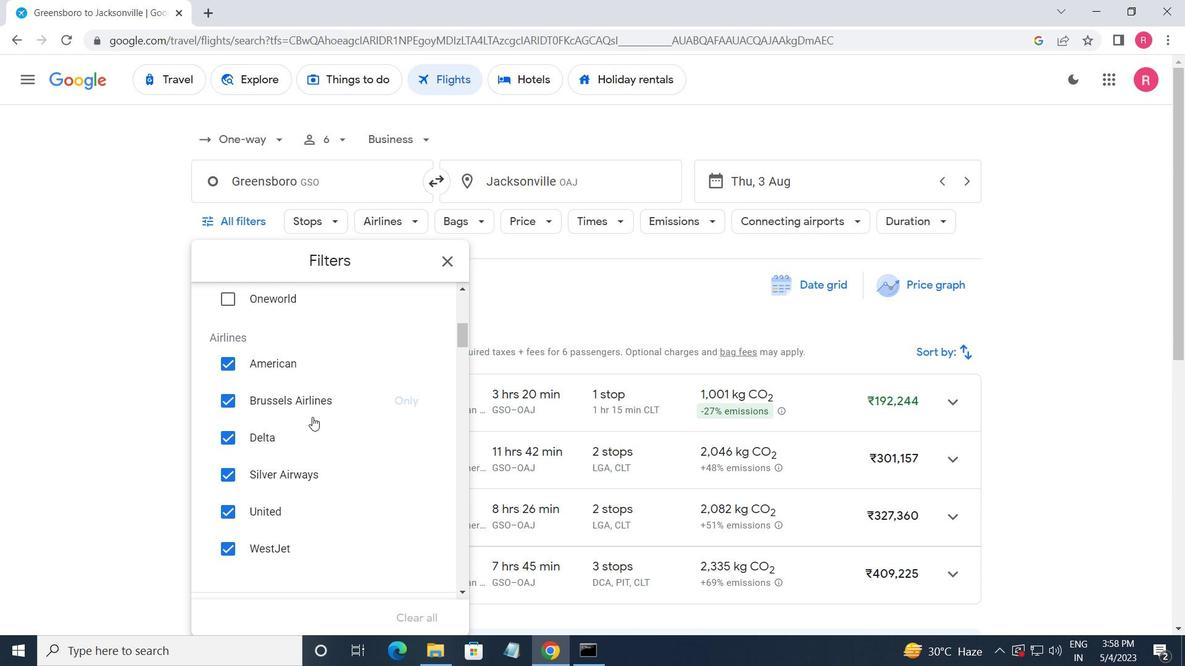 
Action: Mouse scrolled (312, 418) with delta (0, 0)
Screenshot: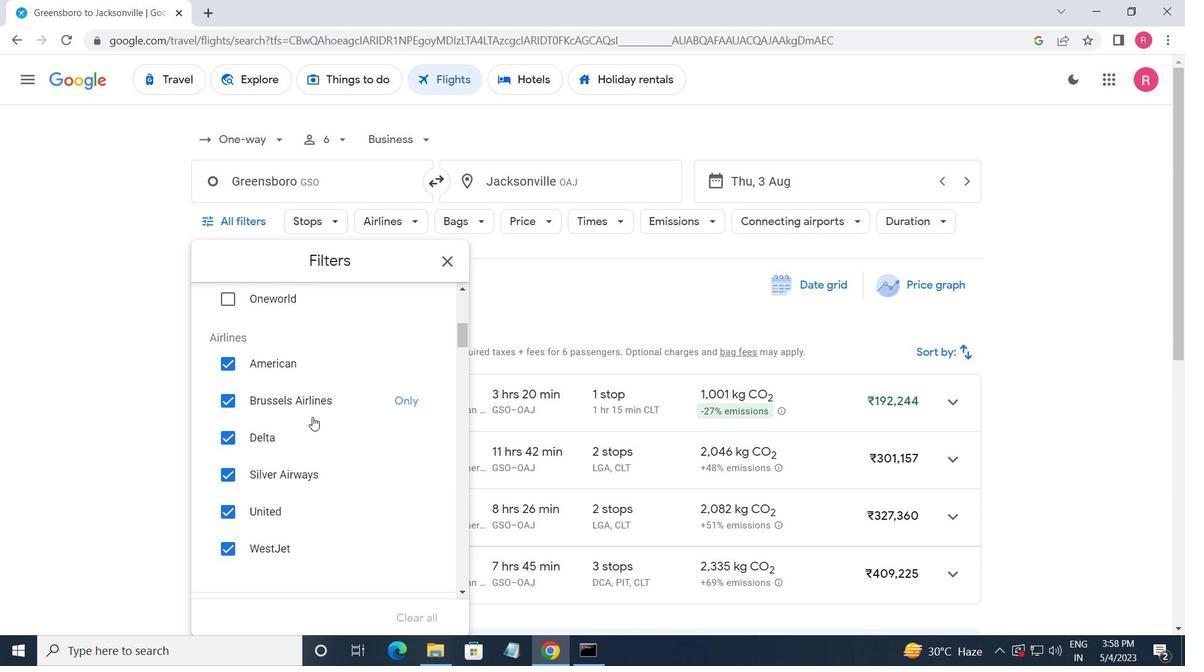 
Action: Mouse moved to (431, 402)
Screenshot: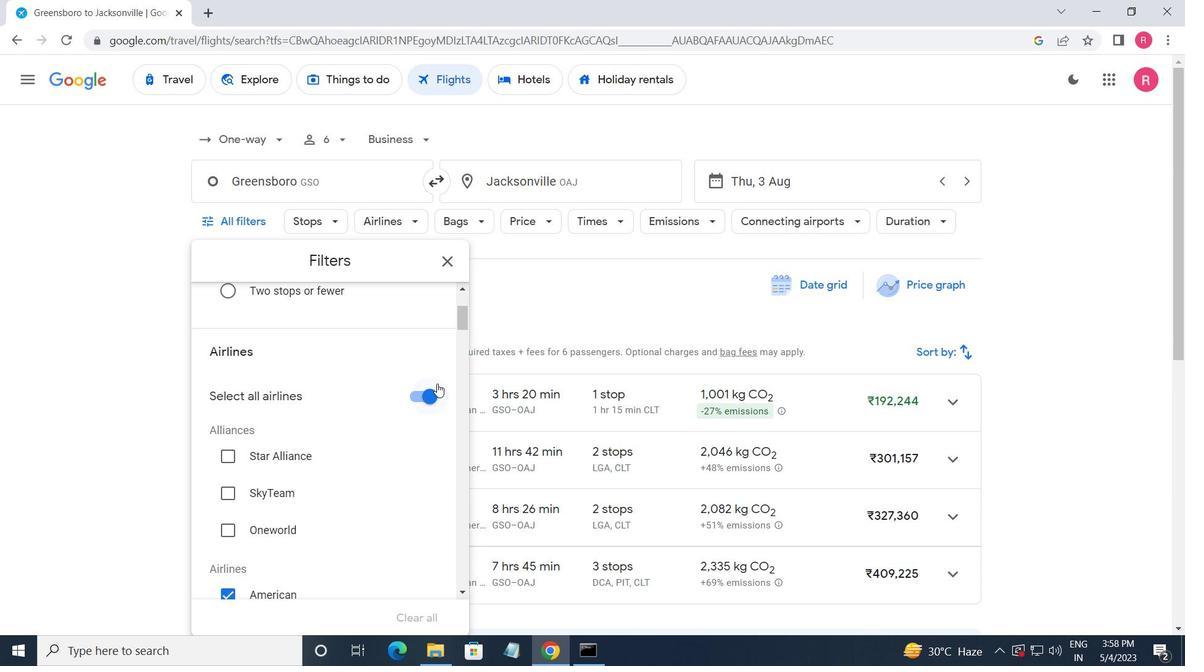 
Action: Mouse pressed left at (431, 402)
Screenshot: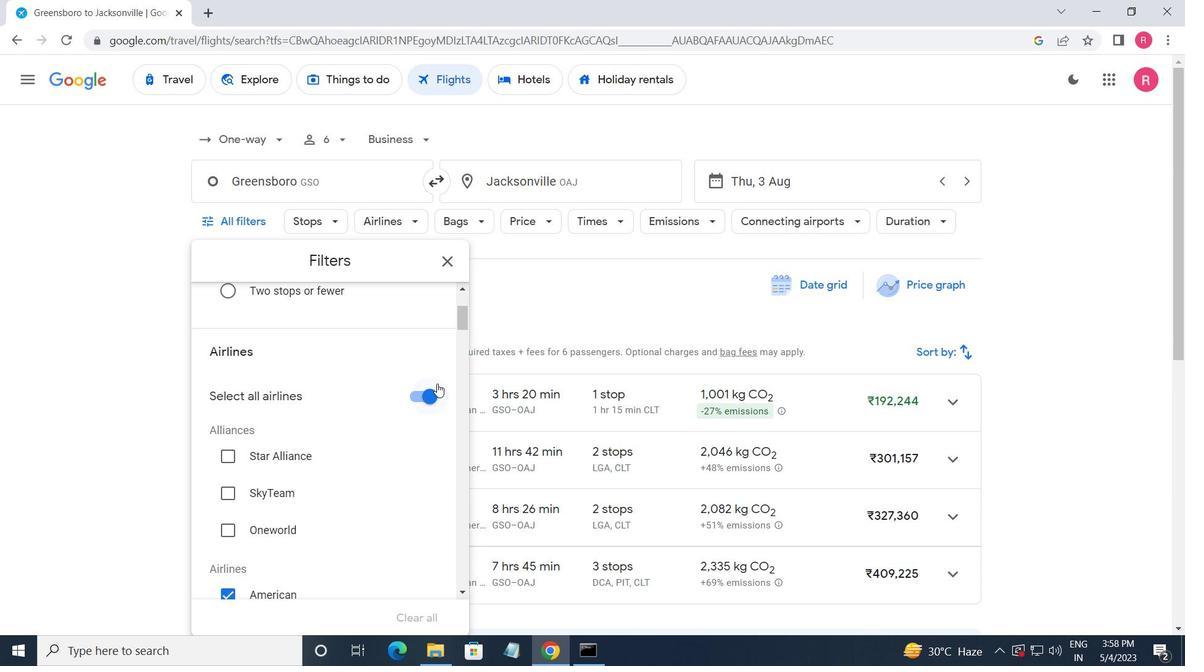 
Action: Mouse moved to (380, 448)
Screenshot: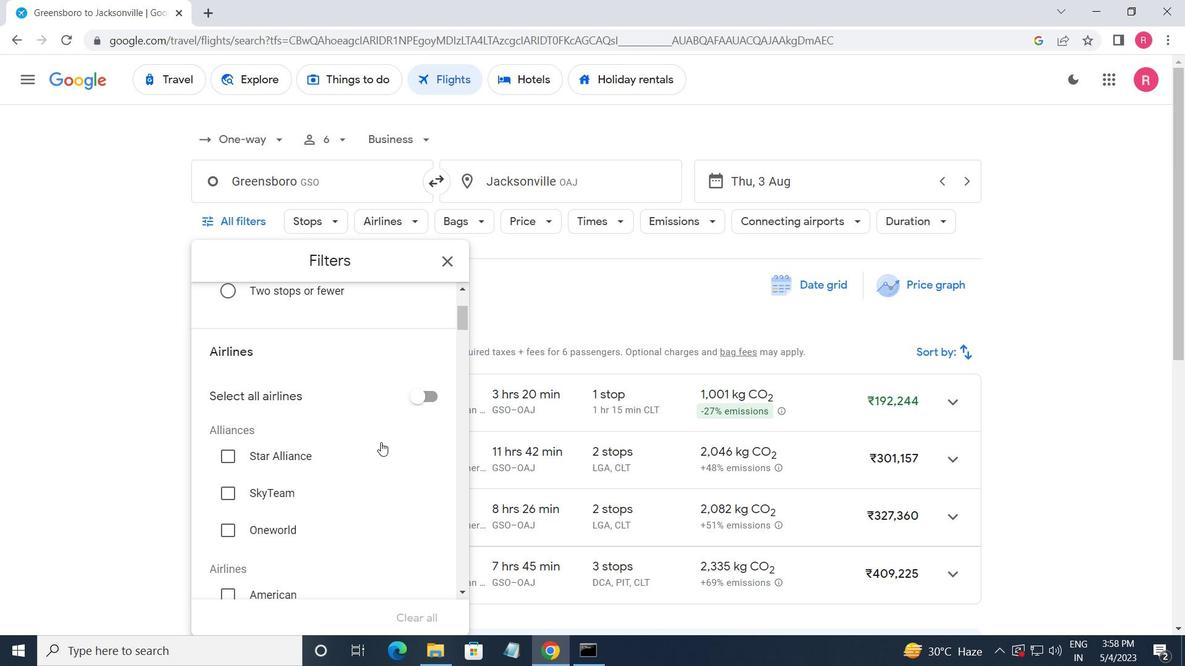
Action: Mouse scrolled (380, 447) with delta (0, 0)
Screenshot: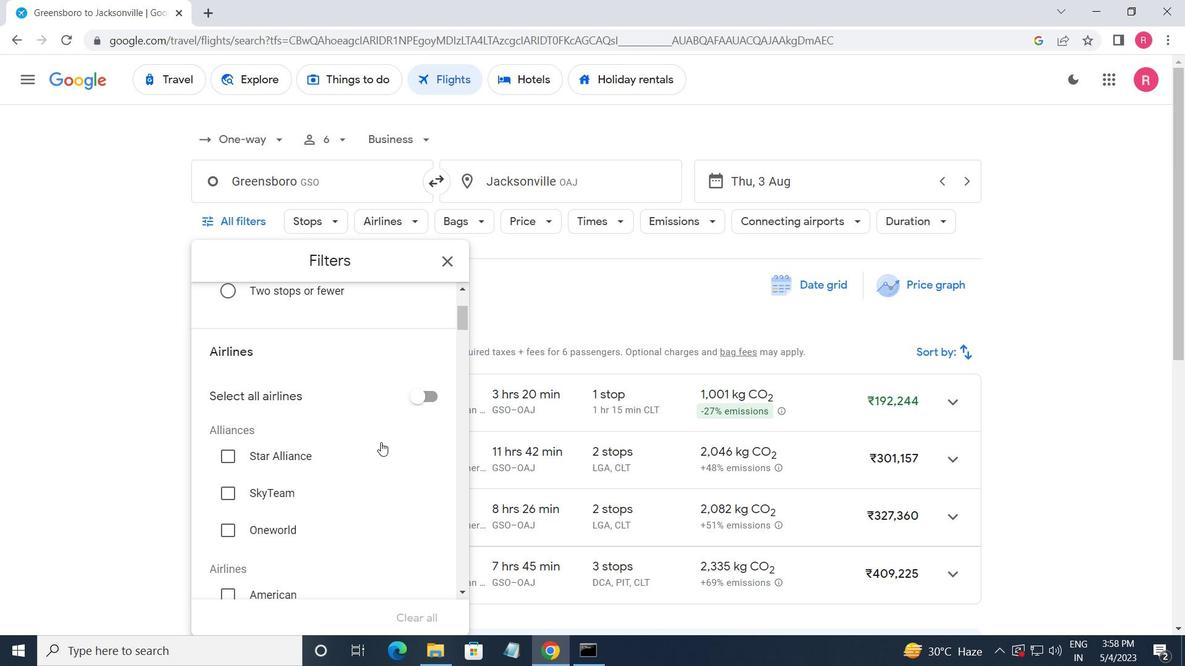 
Action: Mouse moved to (380, 452)
Screenshot: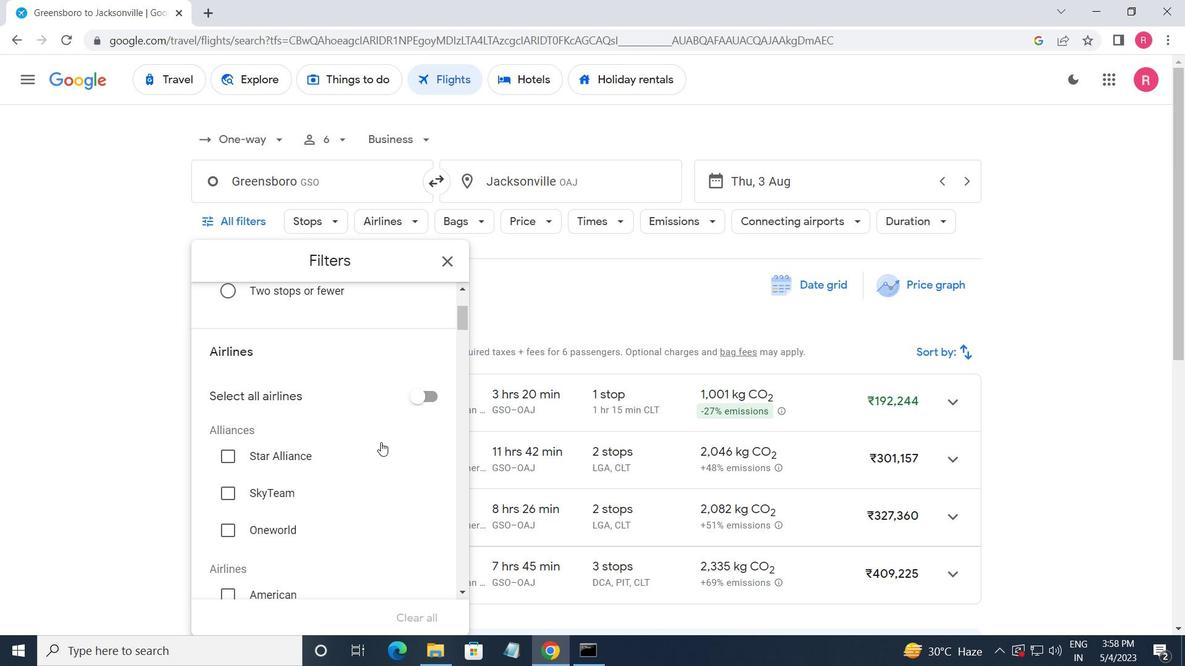 
Action: Mouse scrolled (380, 451) with delta (0, 0)
Screenshot: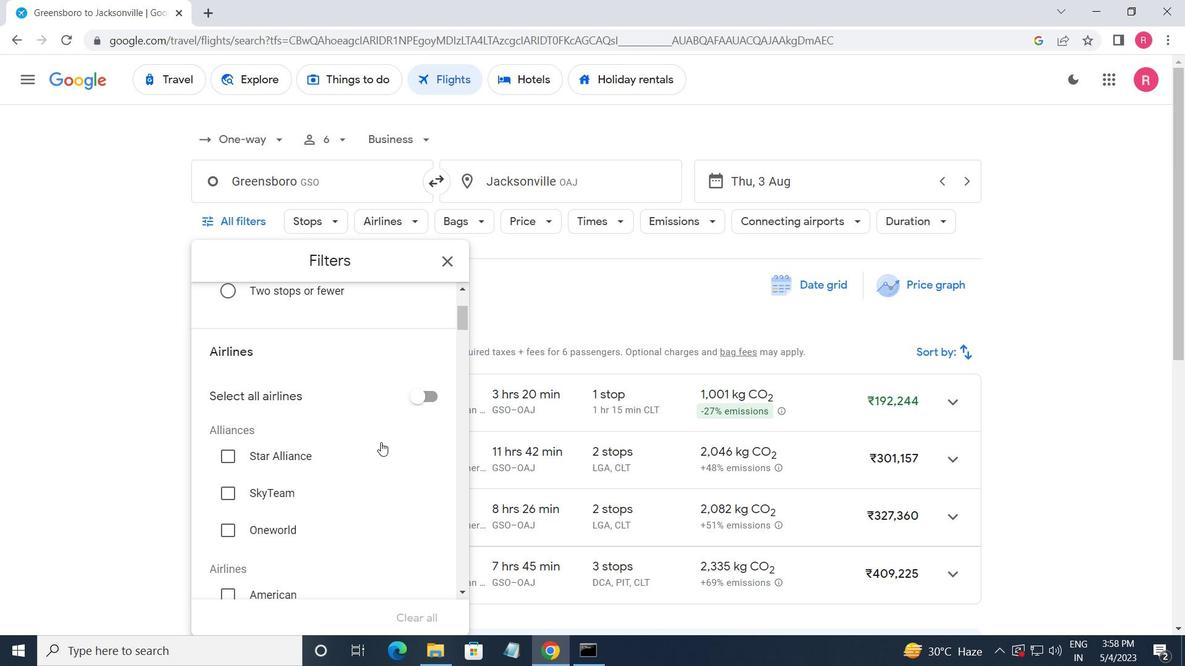 
Action: Mouse moved to (380, 456)
Screenshot: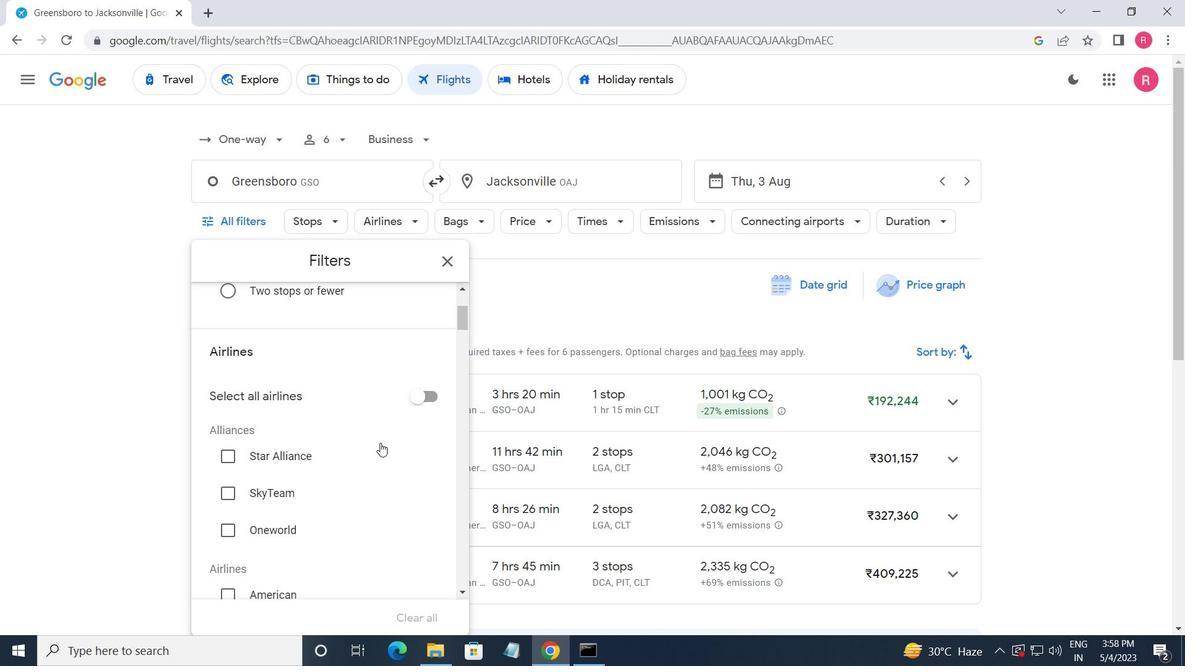 
Action: Mouse scrolled (380, 455) with delta (0, 0)
Screenshot: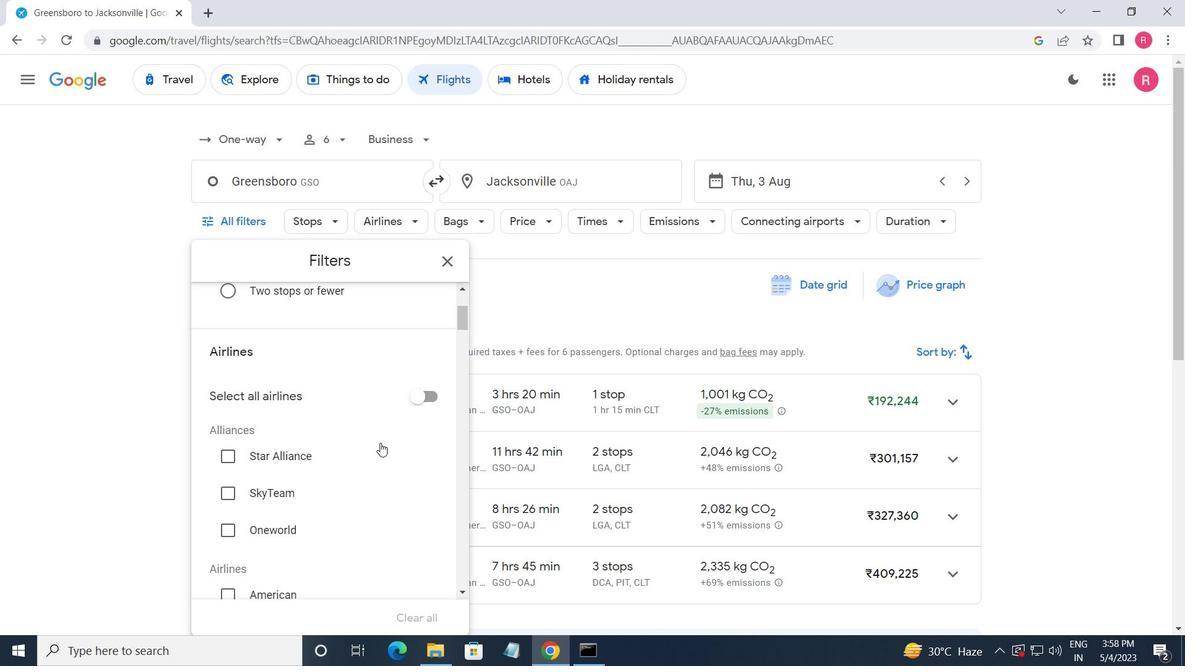 
Action: Mouse moved to (380, 457)
Screenshot: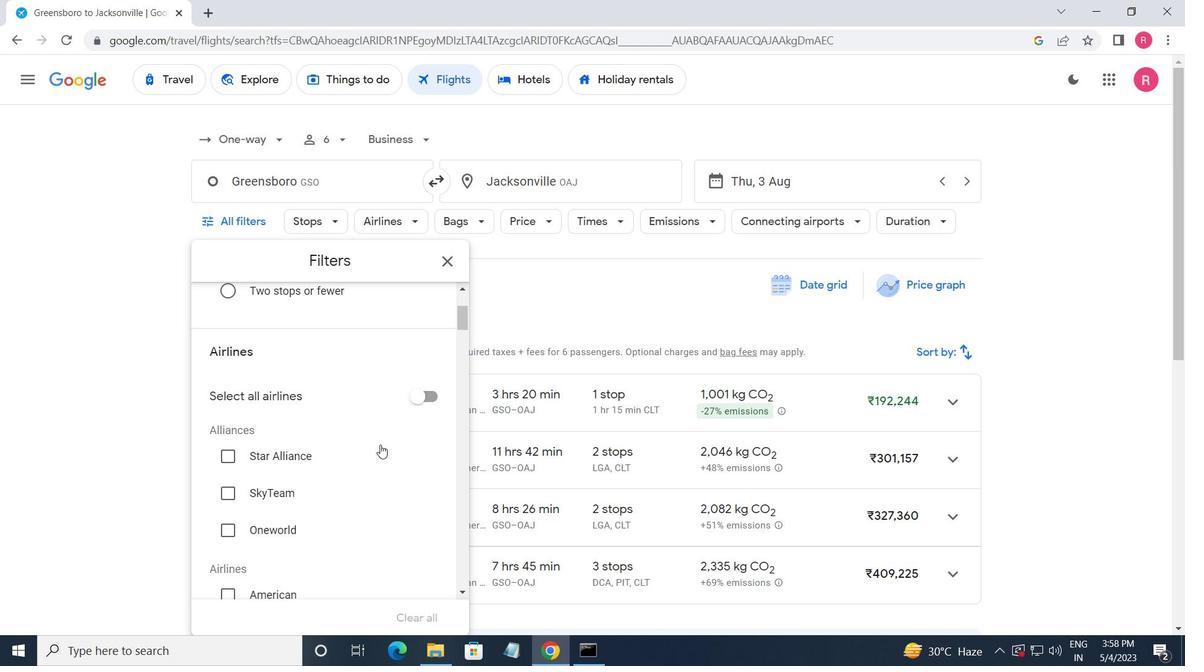 
Action: Mouse scrolled (380, 456) with delta (0, 0)
Screenshot: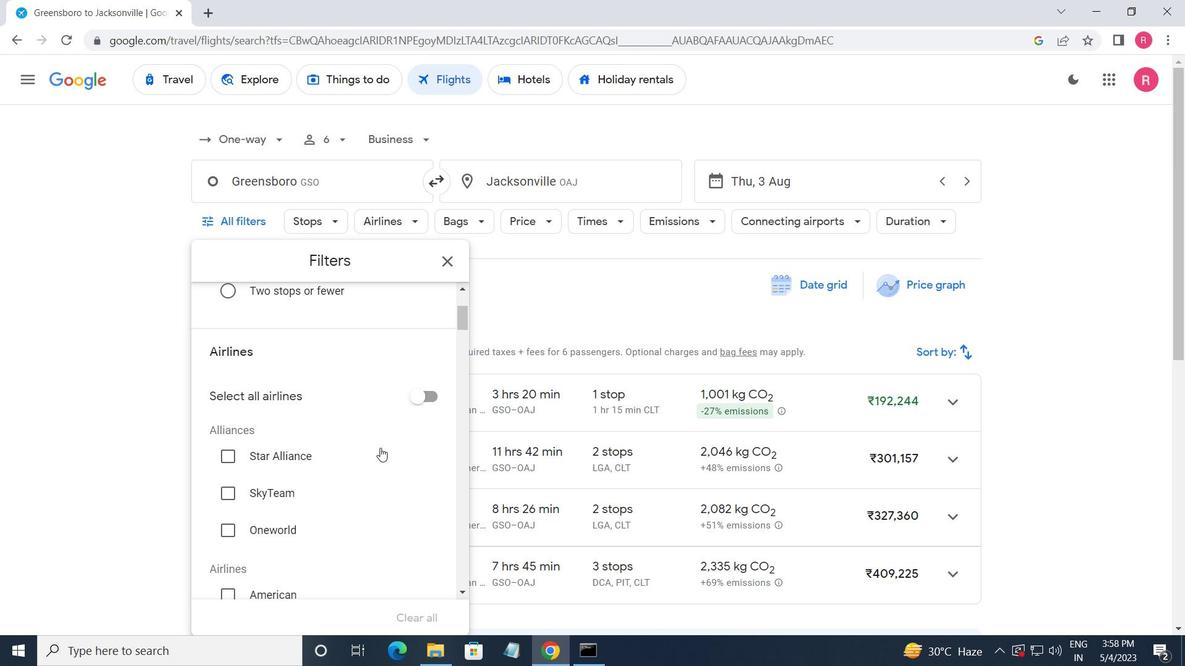 
Action: Mouse moved to (374, 465)
Screenshot: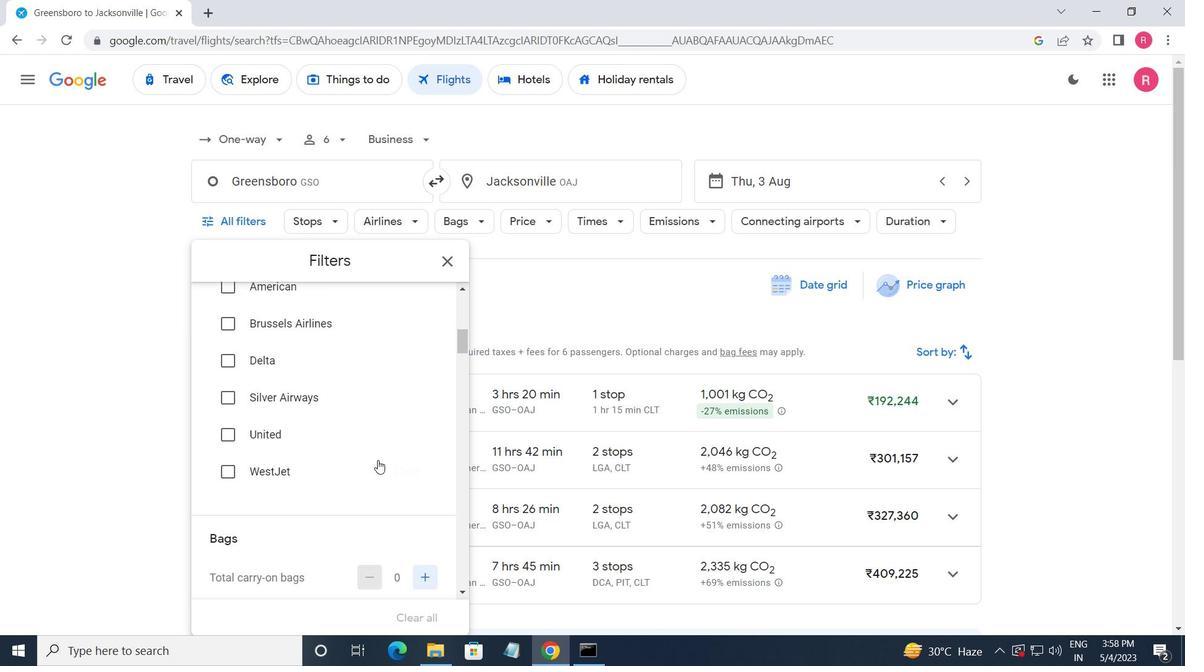 
Action: Mouse scrolled (374, 464) with delta (0, 0)
Screenshot: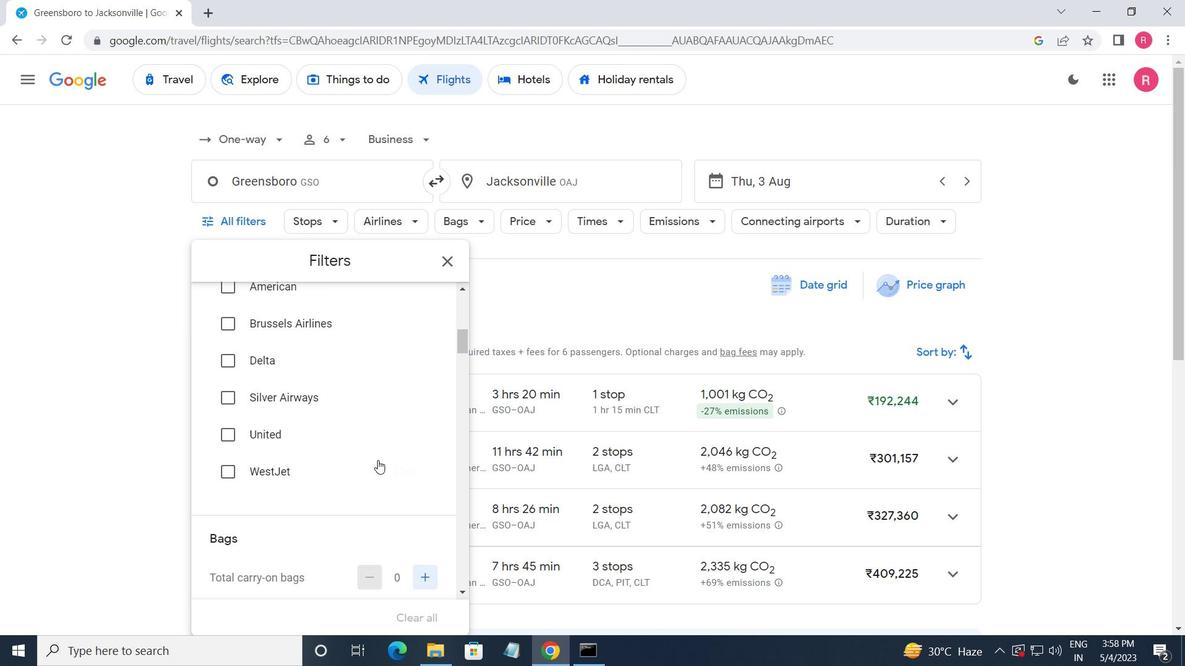 
Action: Mouse moved to (374, 469)
Screenshot: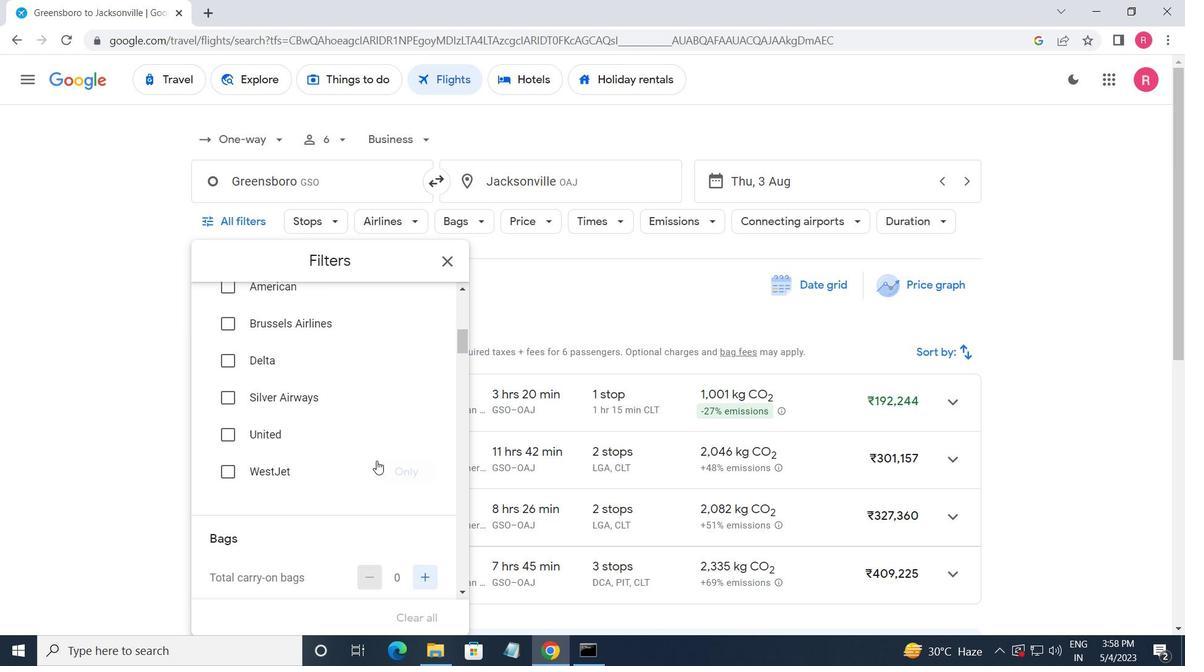
Action: Mouse scrolled (374, 469) with delta (0, 0)
Screenshot: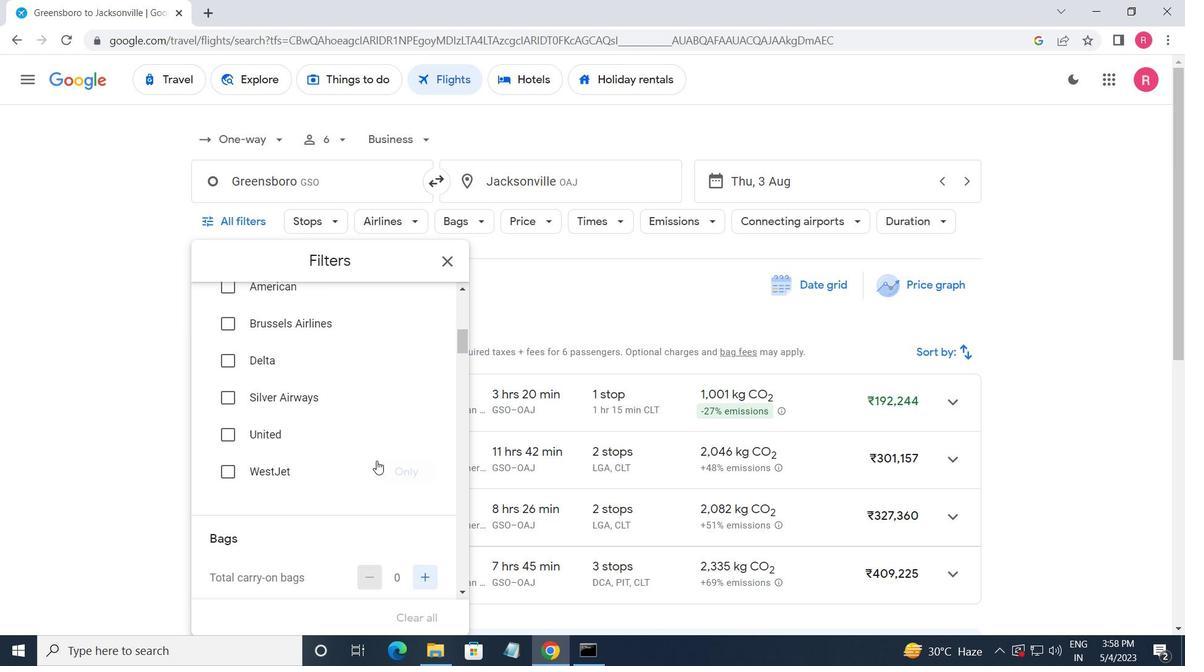 
Action: Mouse moved to (429, 465)
Screenshot: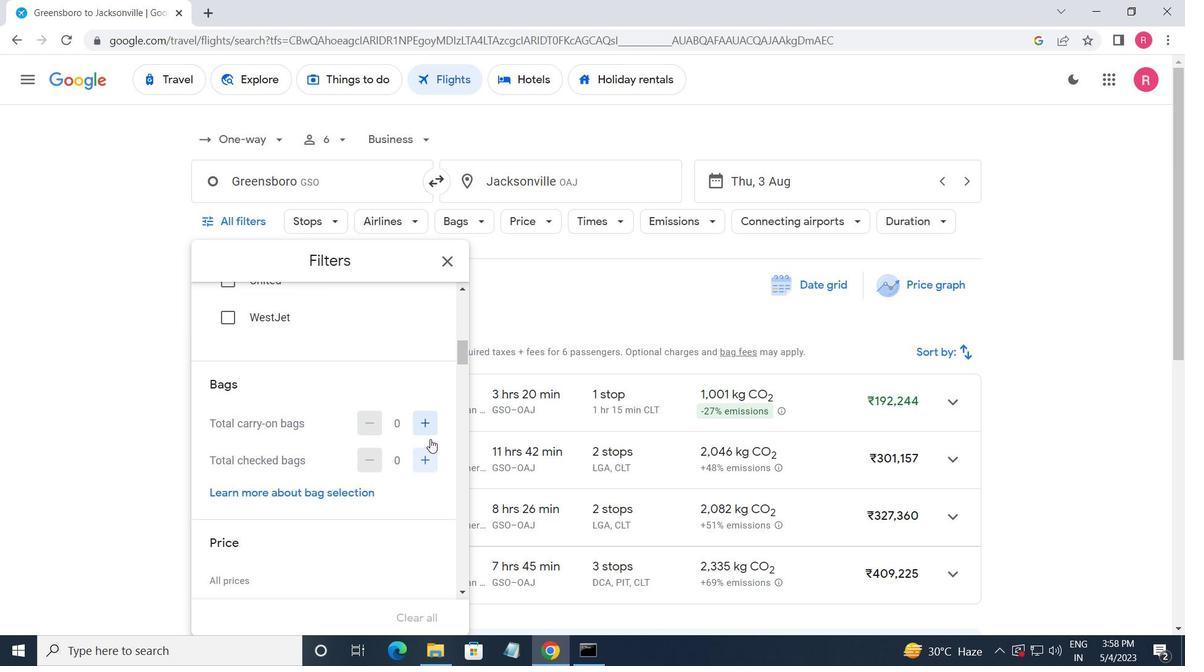 
Action: Mouse pressed left at (429, 465)
Screenshot: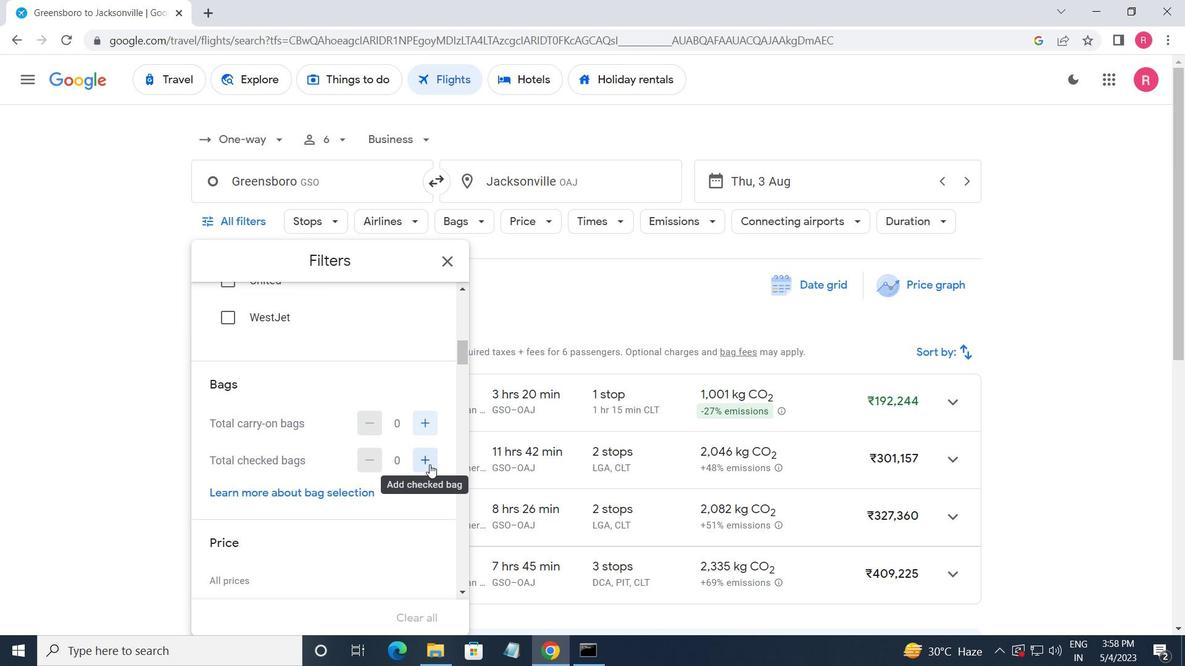 
Action: Mouse pressed left at (429, 465)
Screenshot: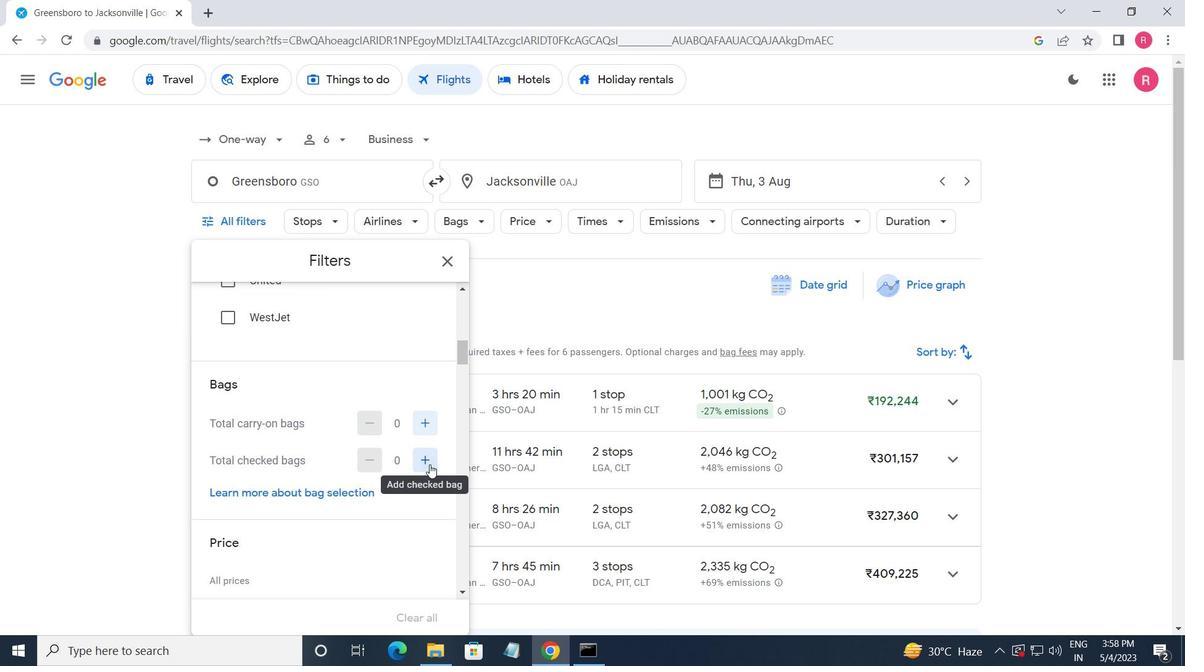 
Action: Mouse pressed left at (429, 465)
Screenshot: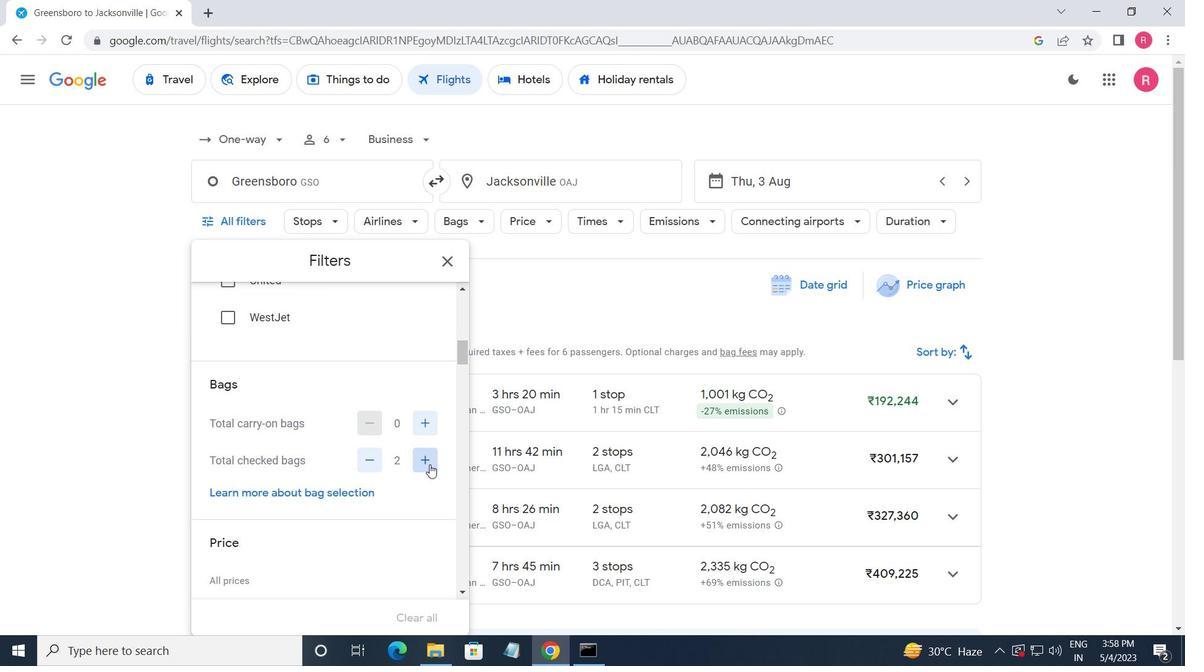 
Action: Mouse pressed left at (429, 465)
Screenshot: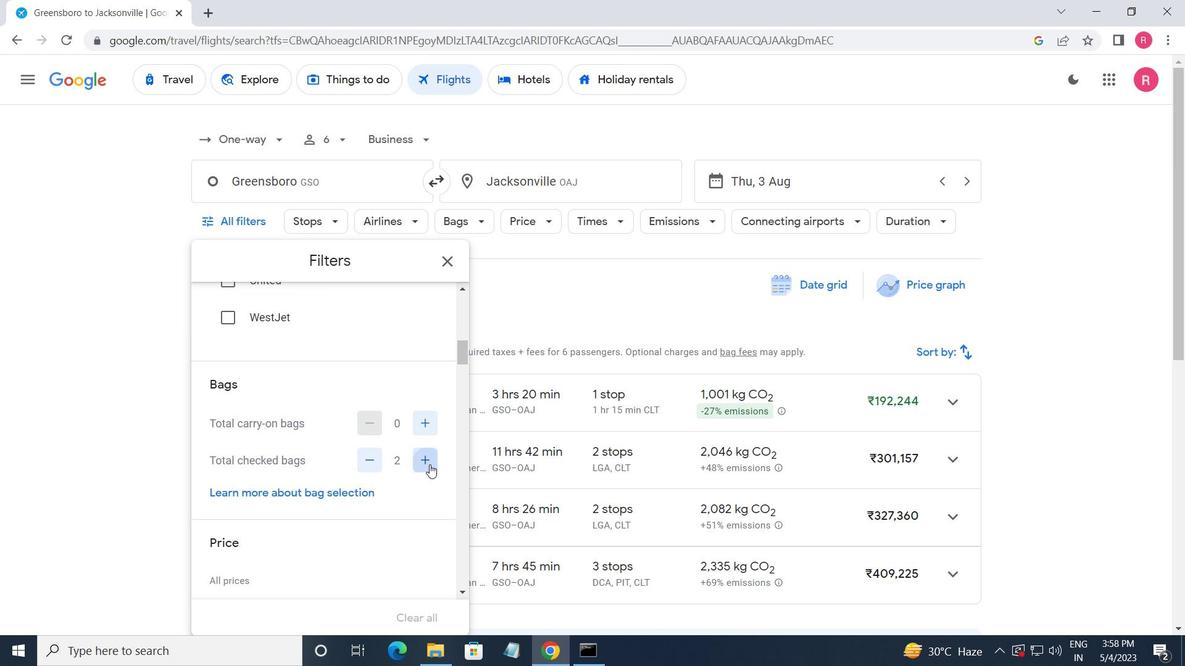 
Action: Mouse moved to (424, 468)
Screenshot: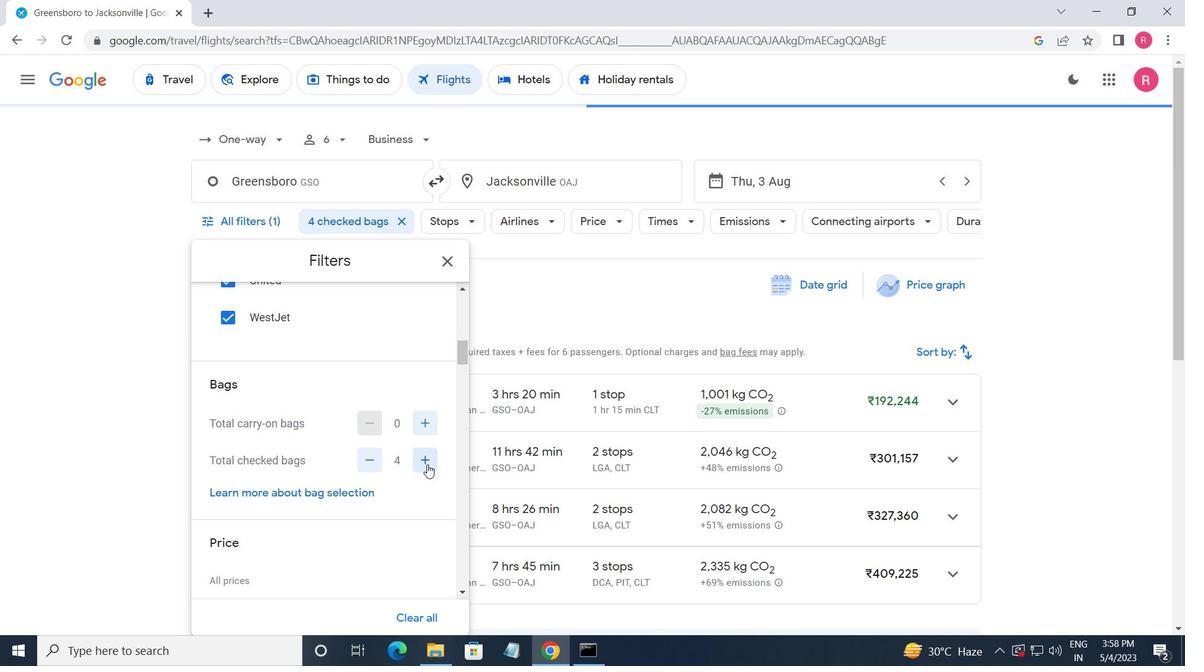 
Action: Mouse scrolled (424, 468) with delta (0, 0)
Screenshot: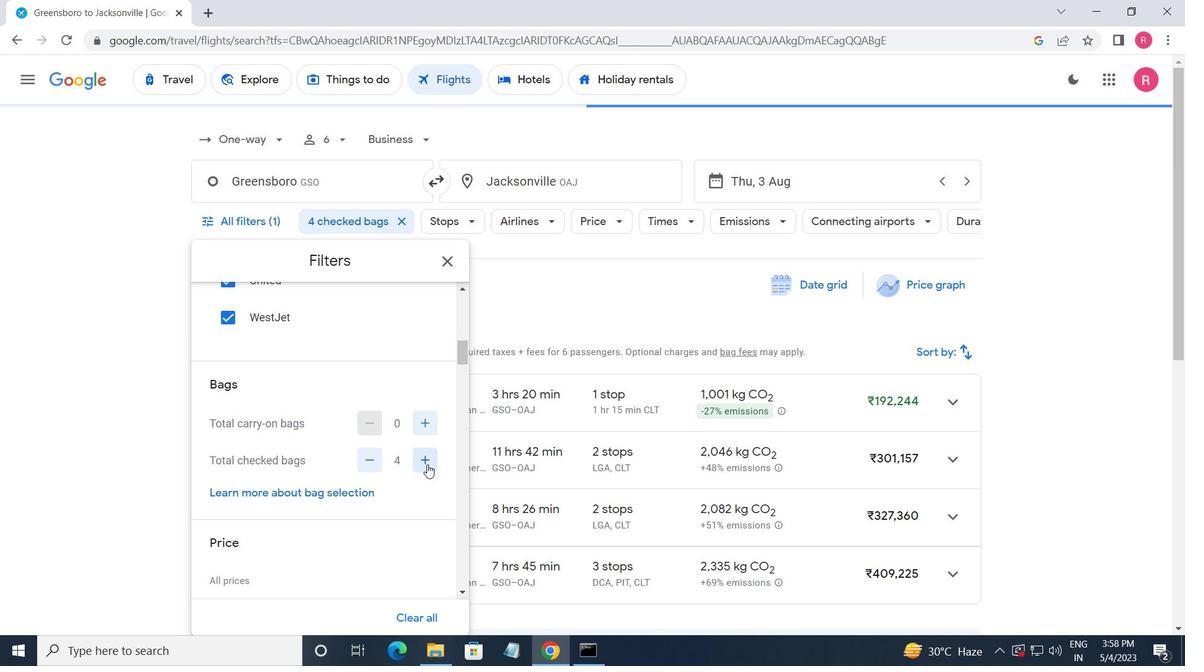 
Action: Mouse scrolled (424, 468) with delta (0, 0)
Screenshot: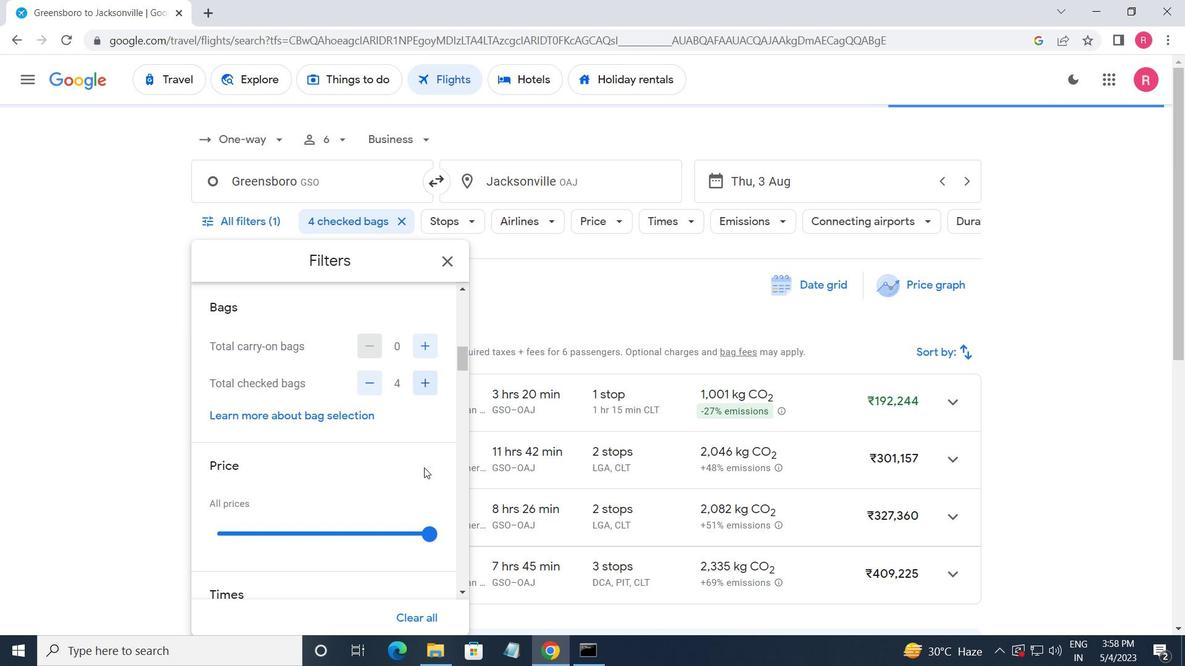 
Action: Mouse moved to (424, 469)
Screenshot: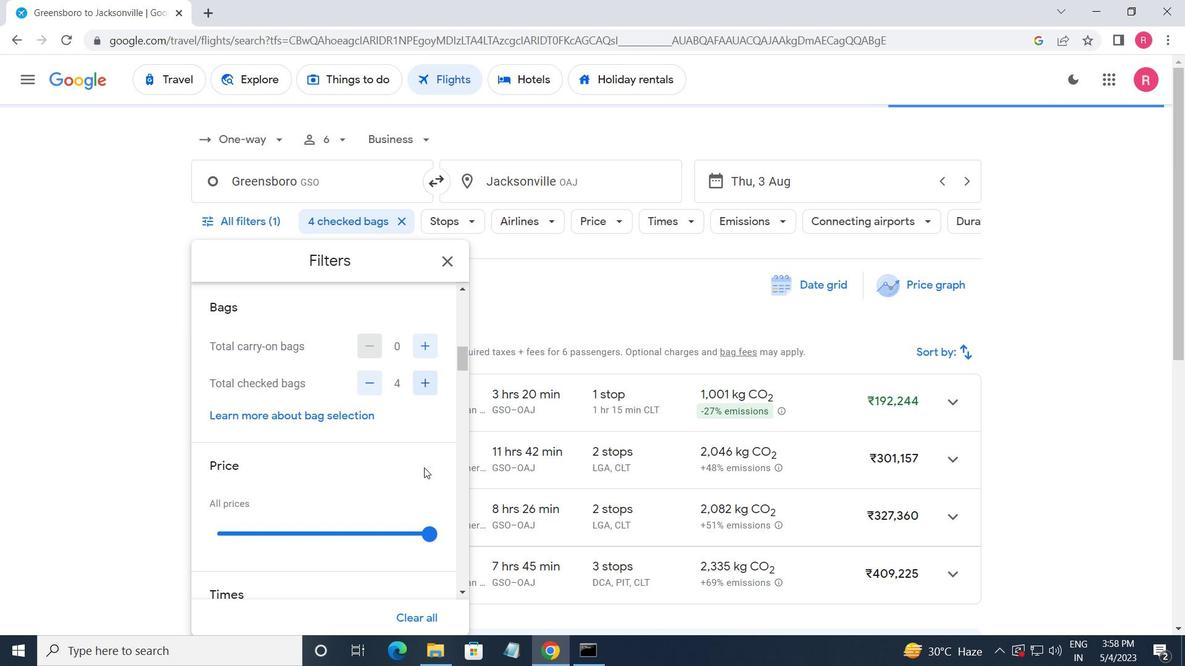 
Action: Mouse scrolled (424, 469) with delta (0, 0)
Screenshot: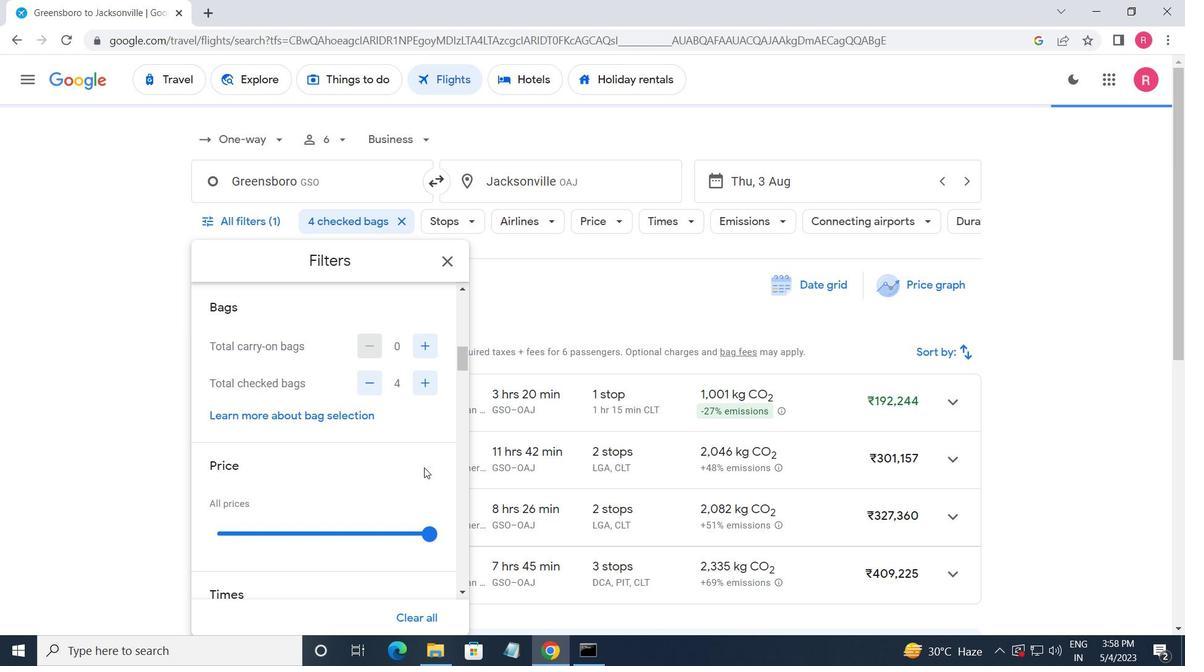 
Action: Mouse moved to (422, 385)
Screenshot: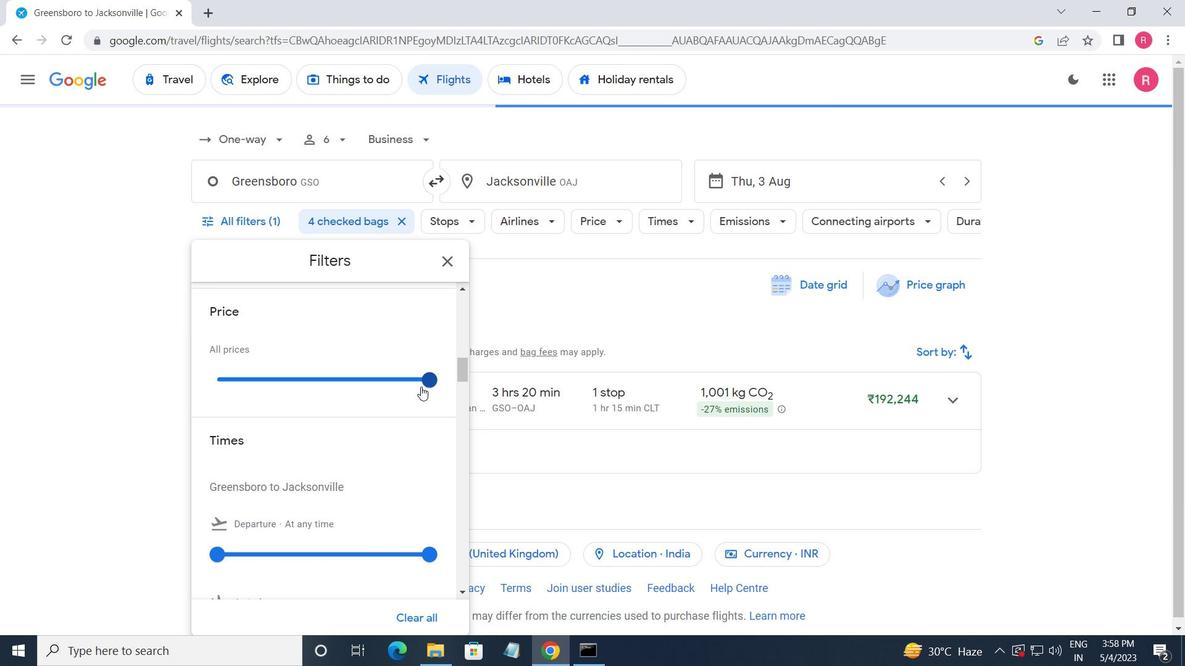 
Action: Mouse pressed left at (422, 385)
Screenshot: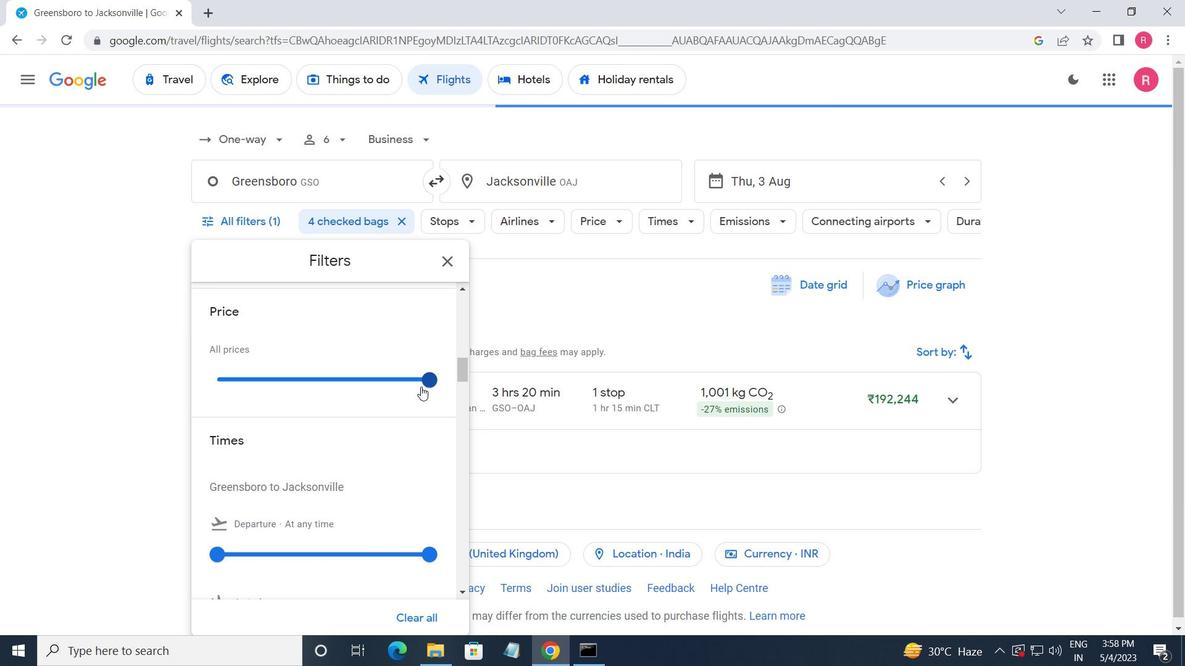 
Action: Mouse moved to (274, 419)
Screenshot: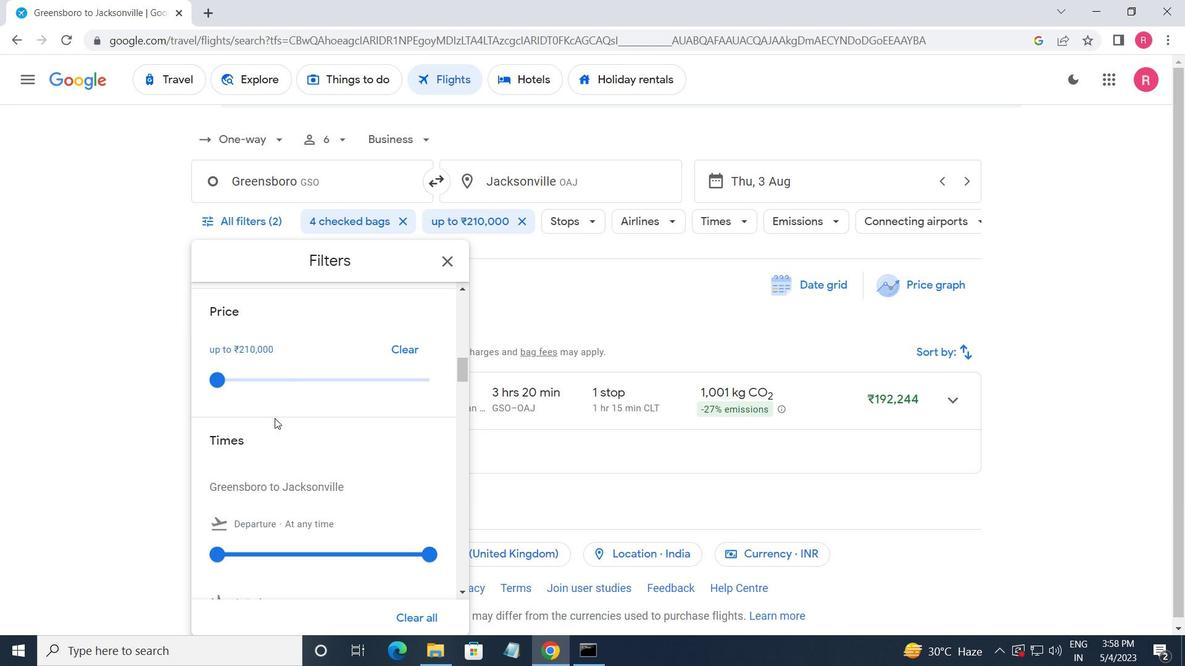 
Action: Mouse scrolled (274, 419) with delta (0, 0)
Screenshot: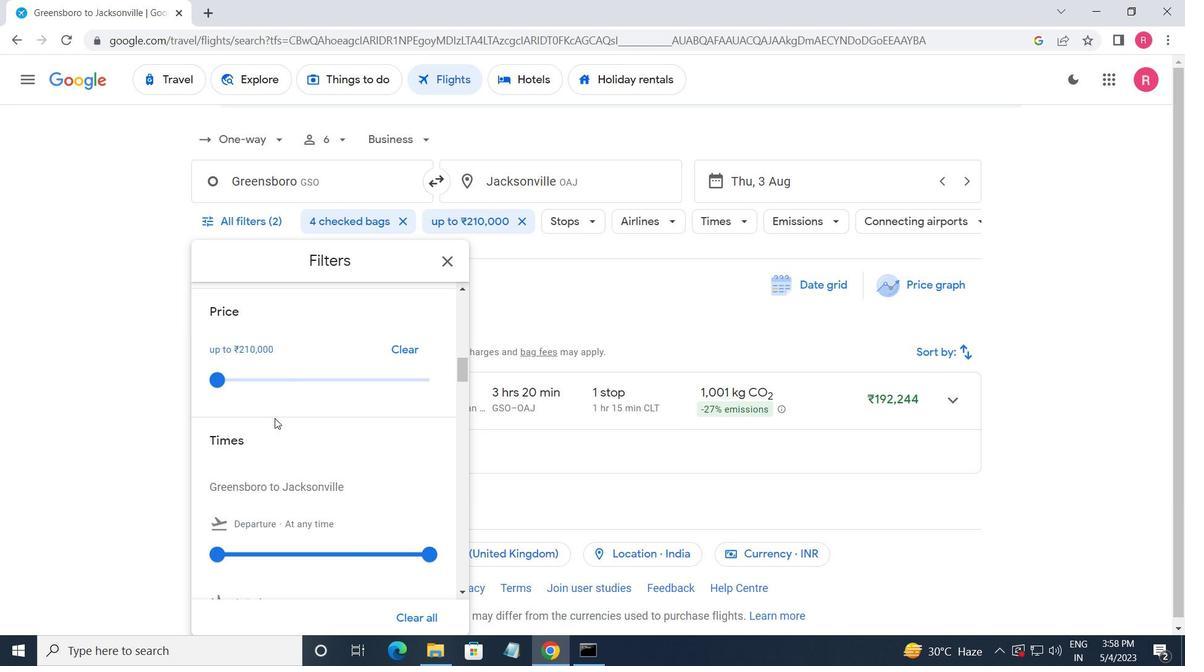 
Action: Mouse moved to (216, 475)
Screenshot: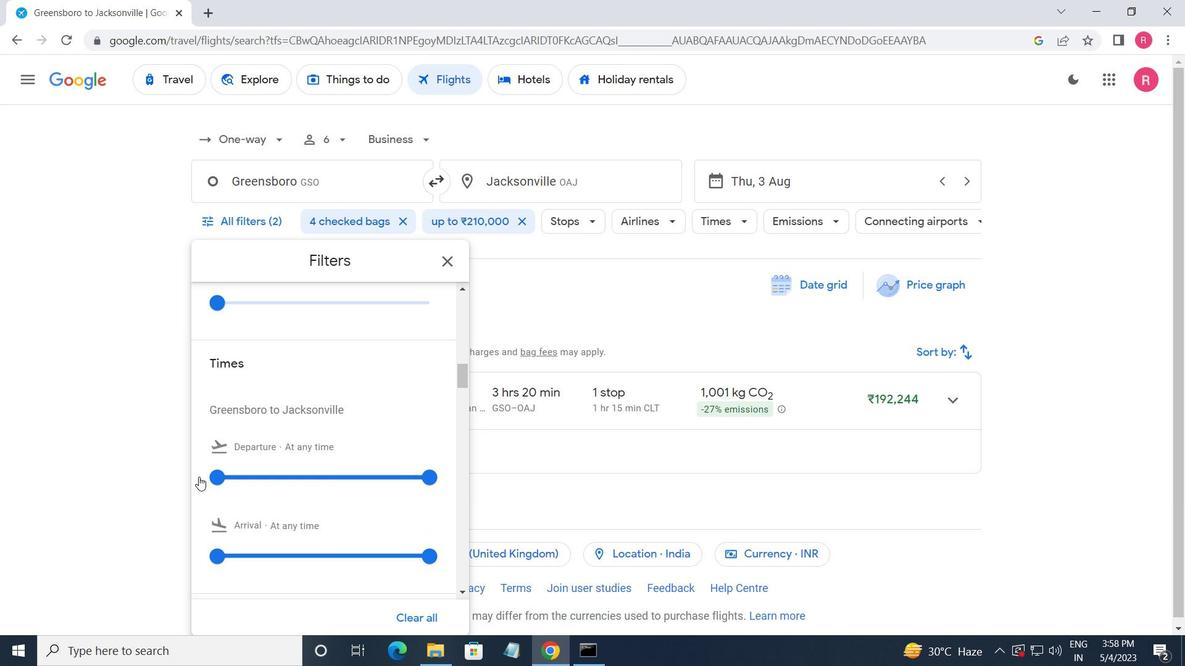 
Action: Mouse pressed left at (216, 475)
Screenshot: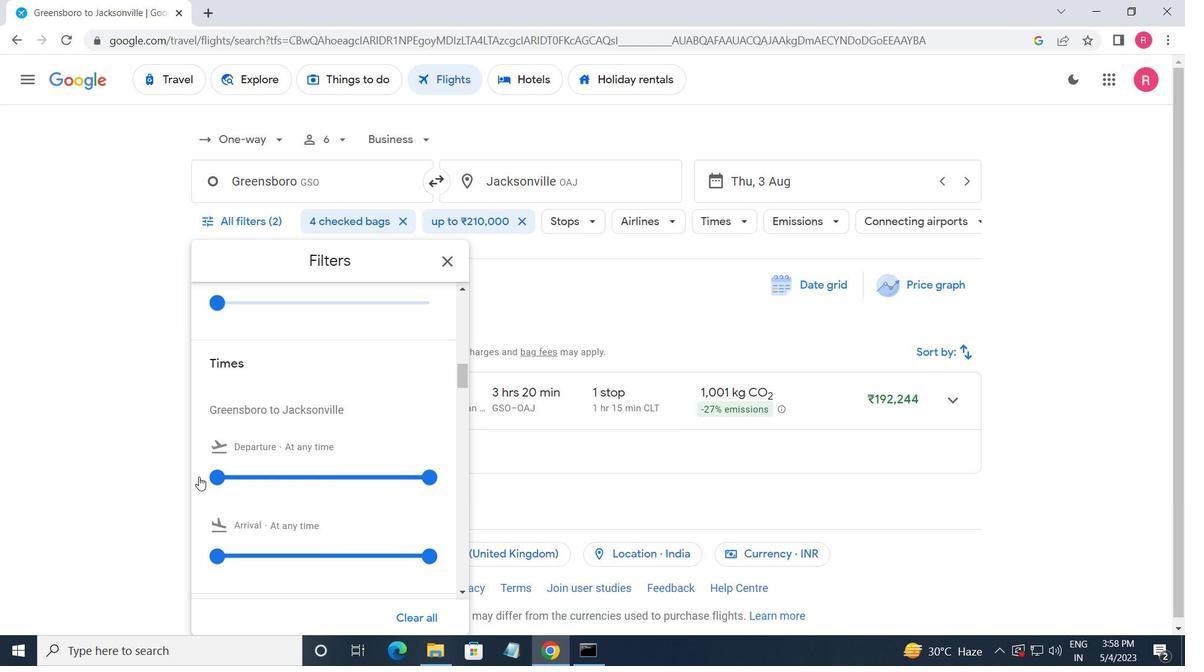 
Action: Mouse moved to (424, 482)
Screenshot: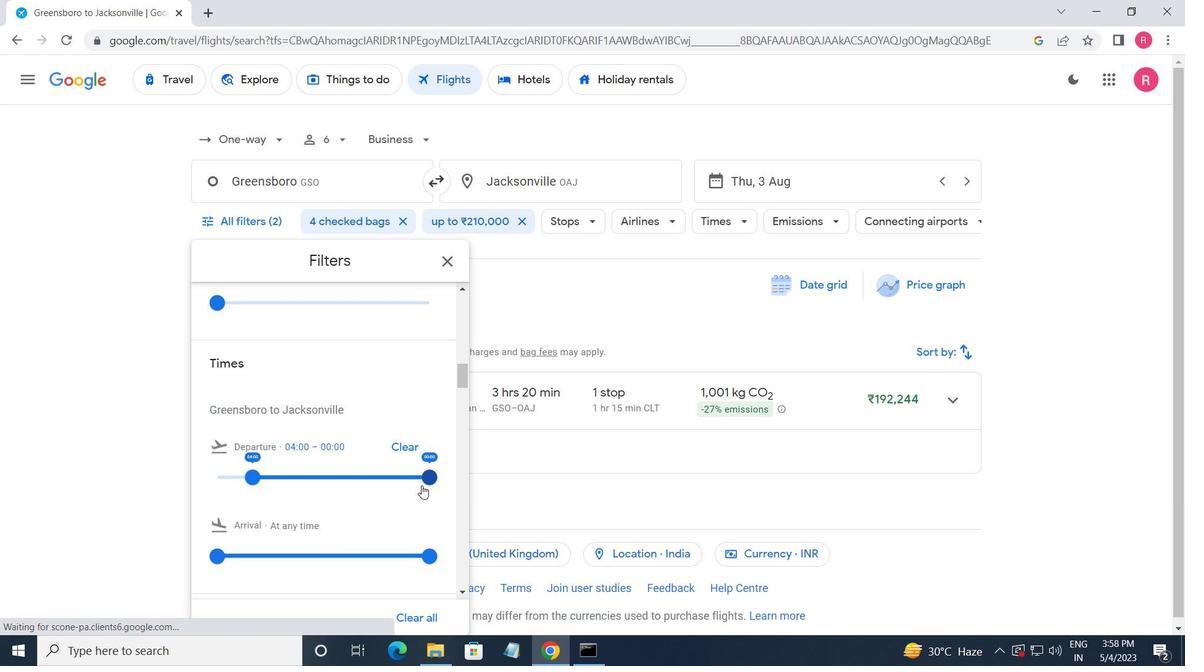 
Action: Mouse pressed left at (424, 482)
Screenshot: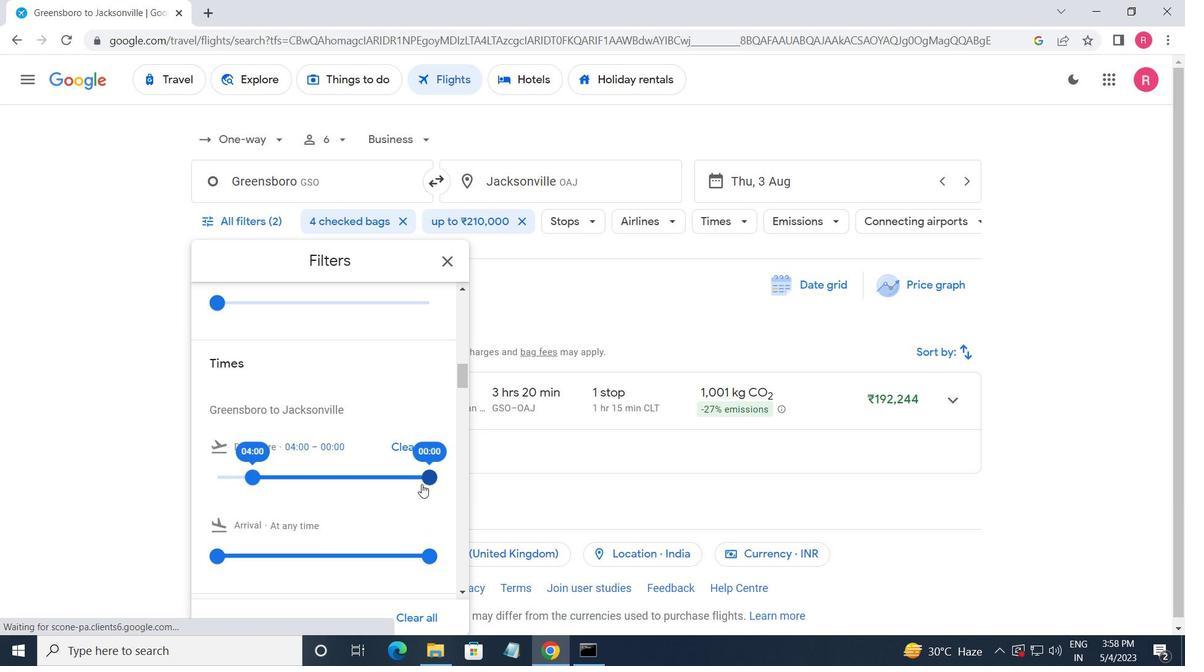 
Action: Mouse moved to (453, 271)
Screenshot: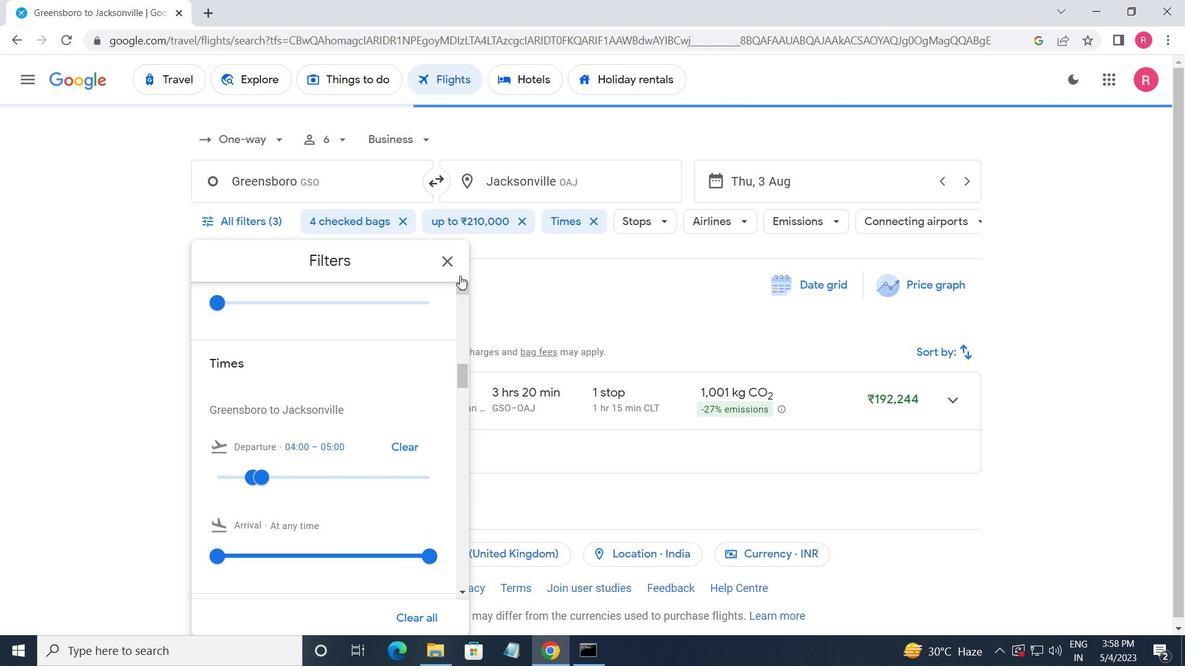 
Action: Mouse pressed left at (453, 271)
Screenshot: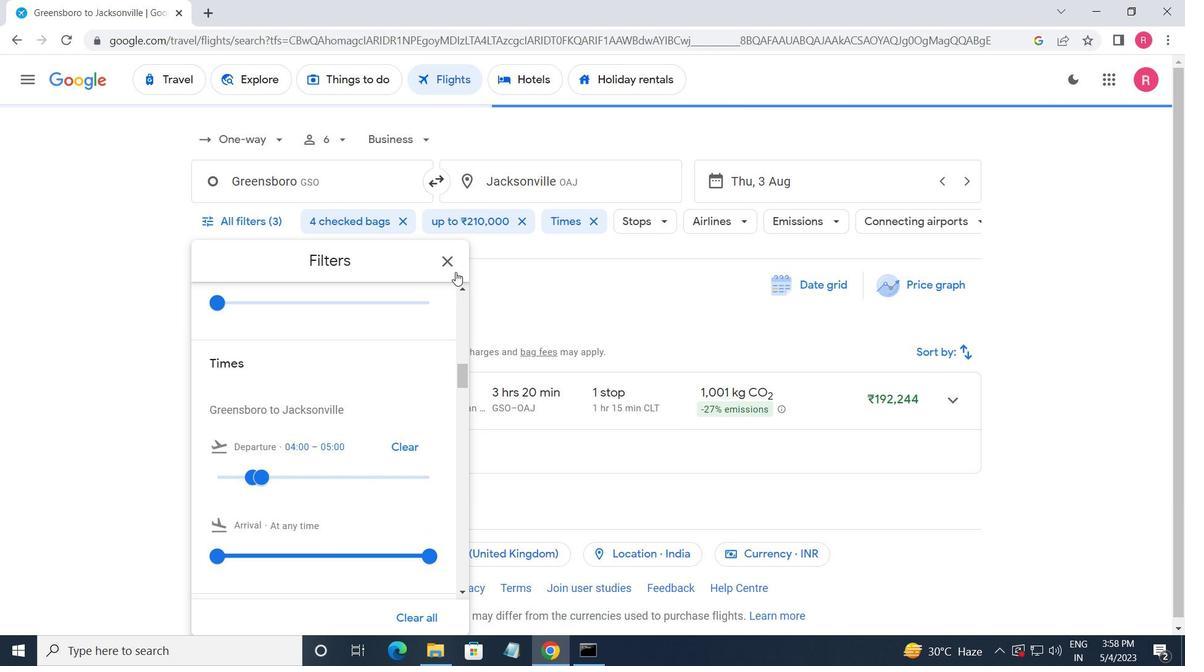 
Action: Mouse moved to (393, 329)
Screenshot: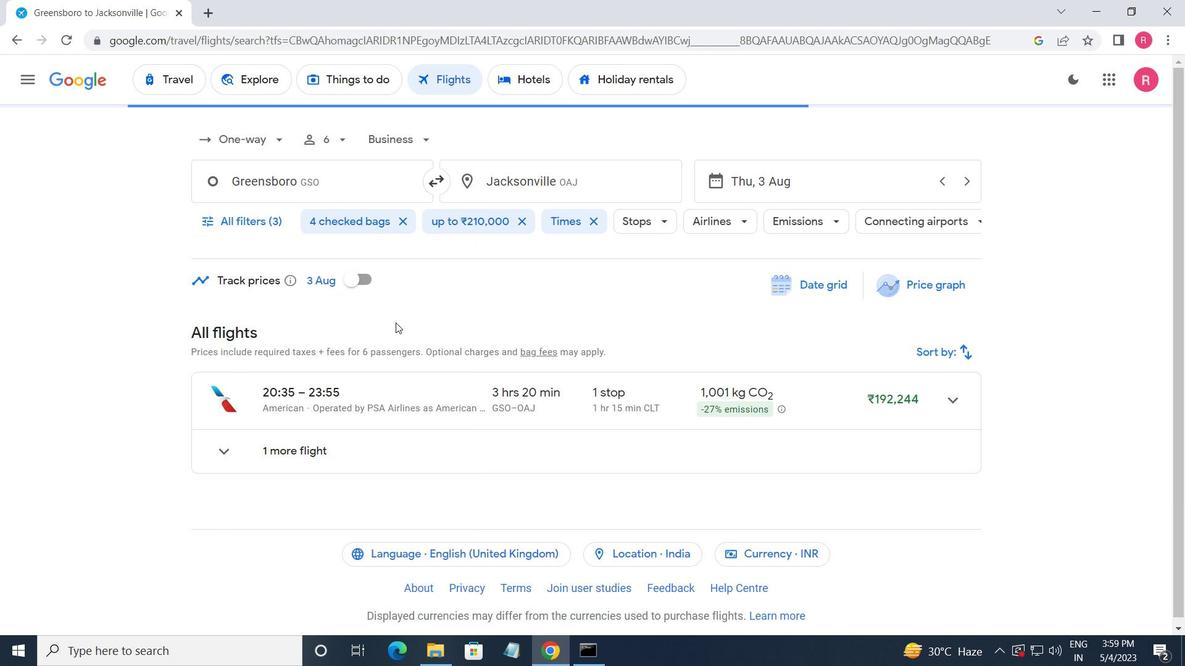 
